 Task: Search one way flight ticket for 1 adult, 6 children, 1 infant in seat and 1 infant on lap in business from Greenville: Pitt-greenville Airport to Riverton: Central Wyoming Regional Airport (was Riverton Regional) on 8-4-2023. Number of bags: 8 checked bags. Price is upto 75000. Outbound departure time preference is 21:30.
Action: Mouse moved to (289, 245)
Screenshot: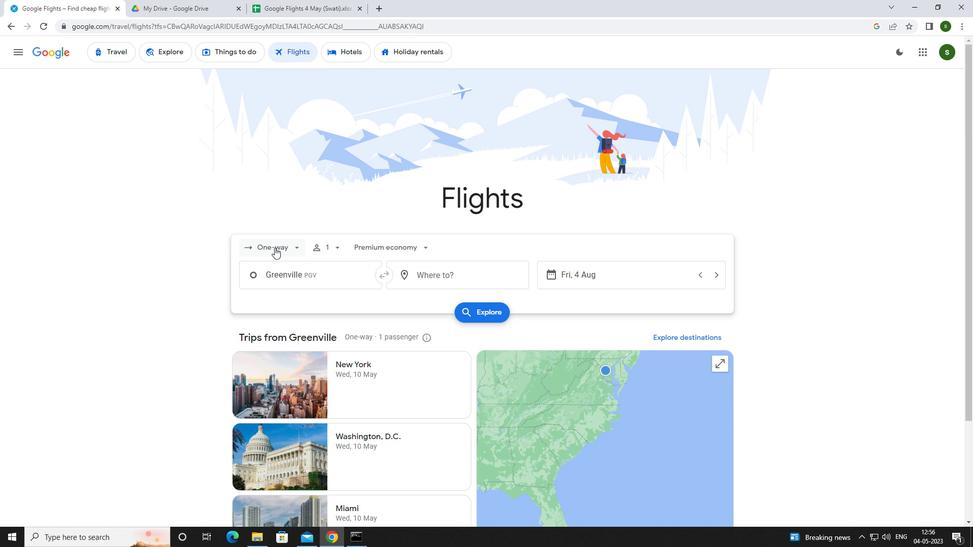 
Action: Mouse pressed left at (289, 245)
Screenshot: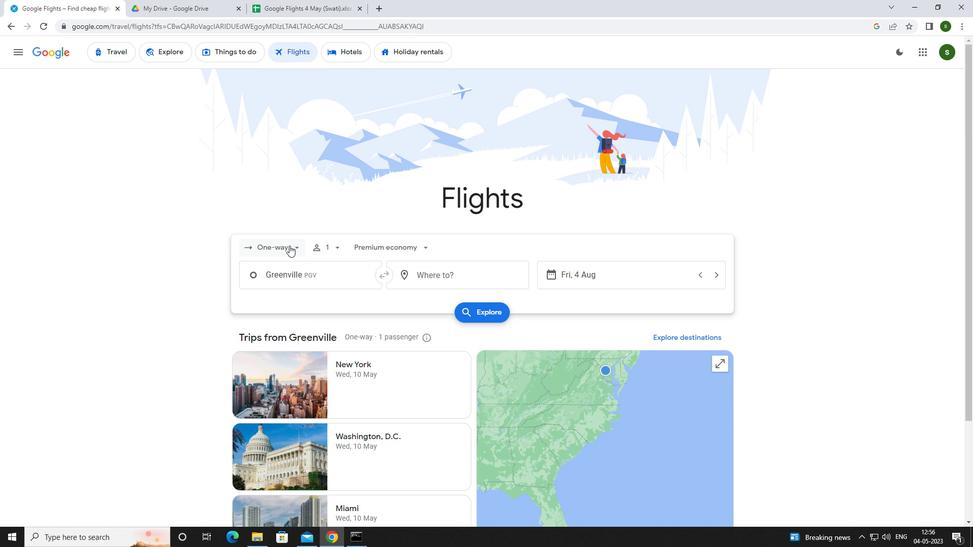 
Action: Mouse moved to (290, 289)
Screenshot: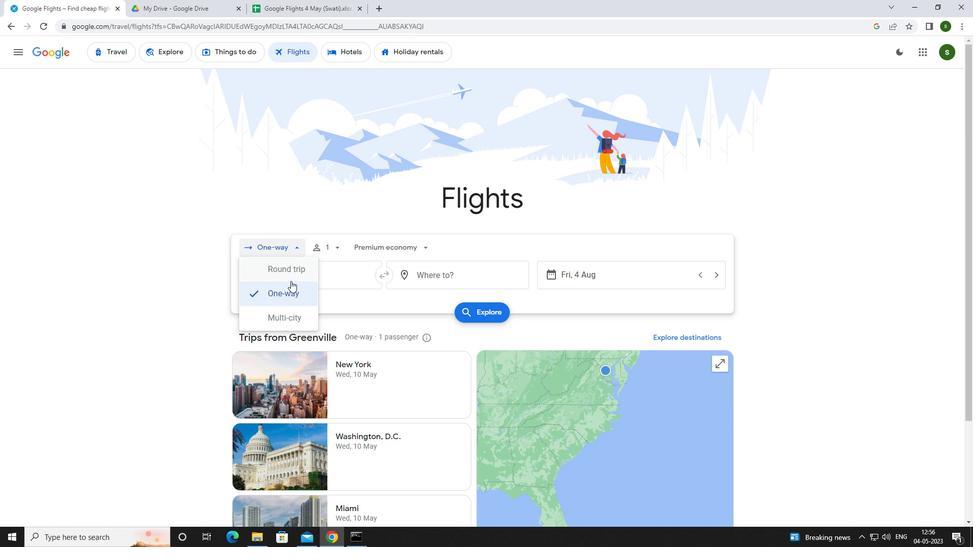 
Action: Mouse pressed left at (290, 289)
Screenshot: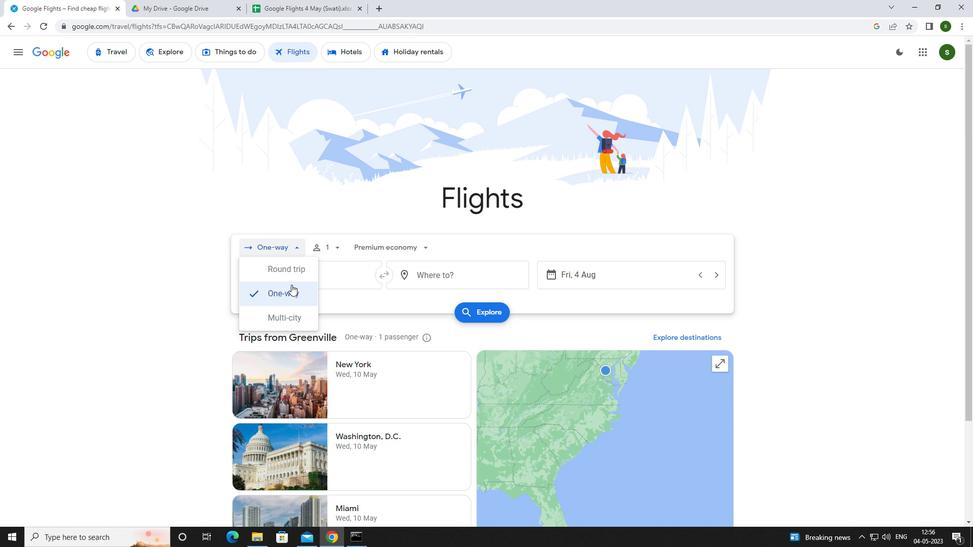 
Action: Mouse moved to (335, 251)
Screenshot: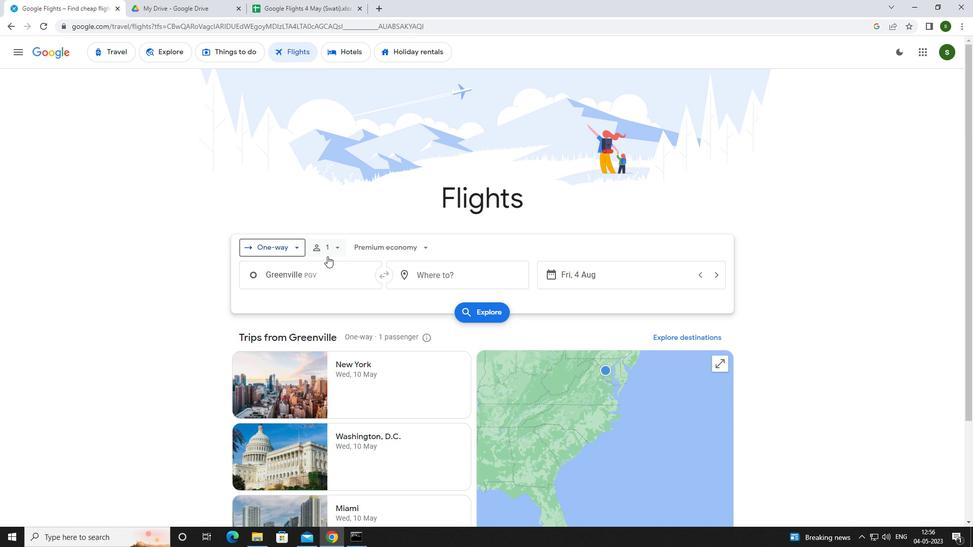 
Action: Mouse pressed left at (335, 251)
Screenshot: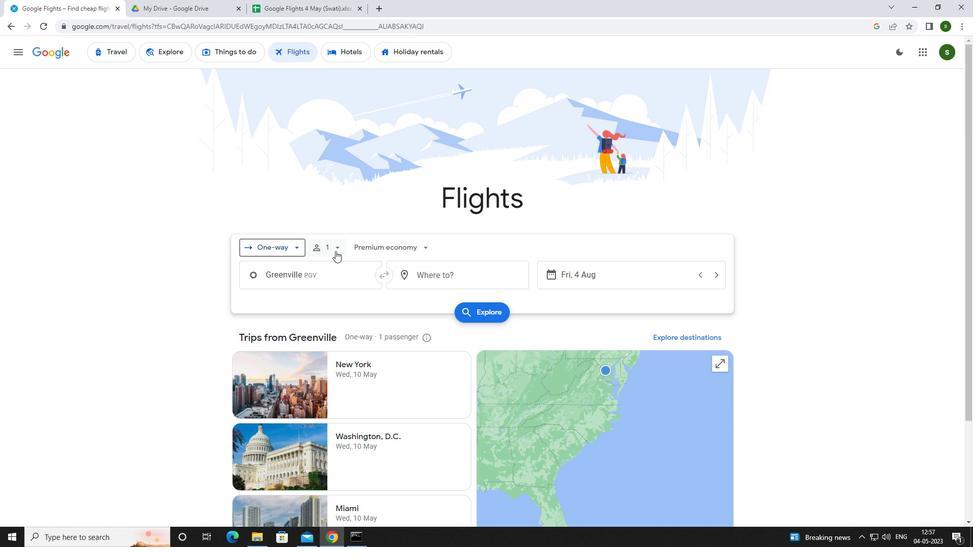 
Action: Mouse moved to (414, 295)
Screenshot: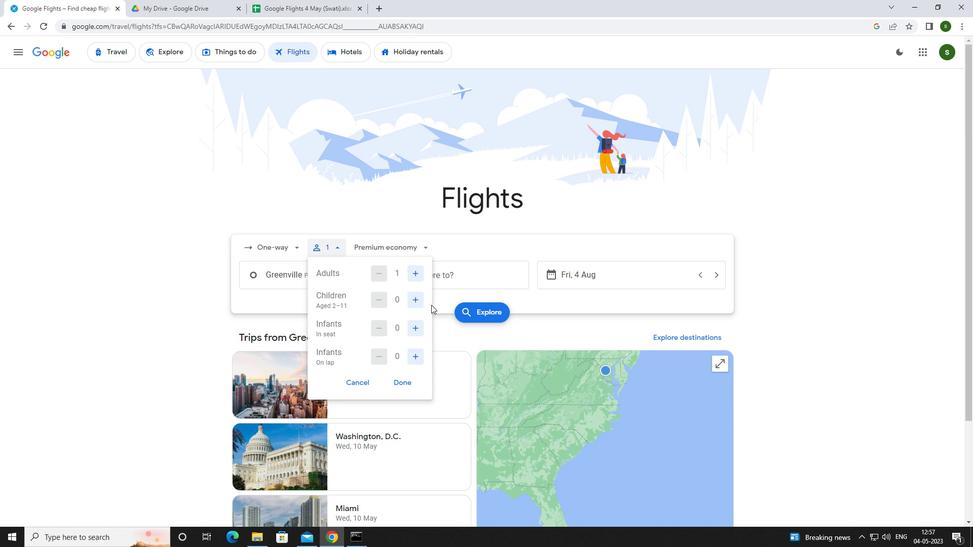 
Action: Mouse pressed left at (414, 295)
Screenshot: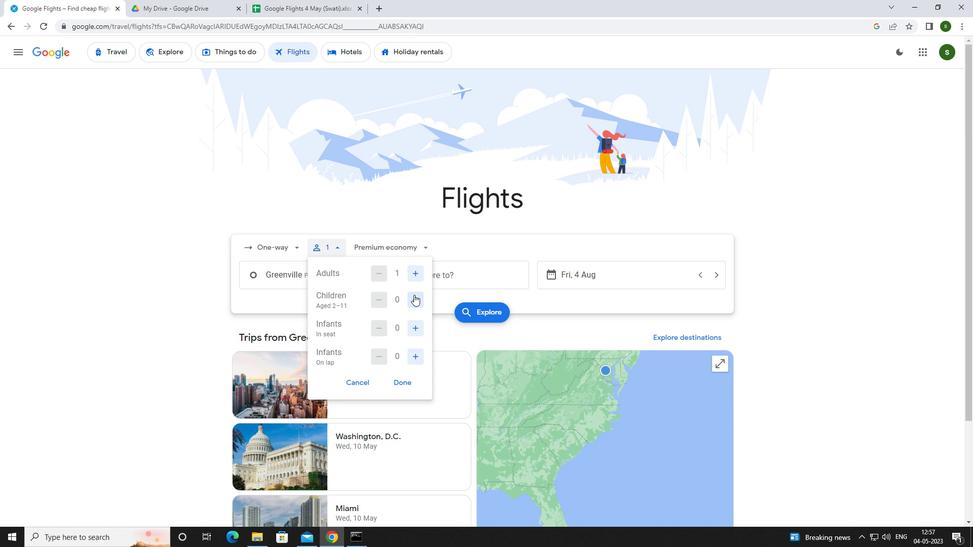
Action: Mouse pressed left at (414, 295)
Screenshot: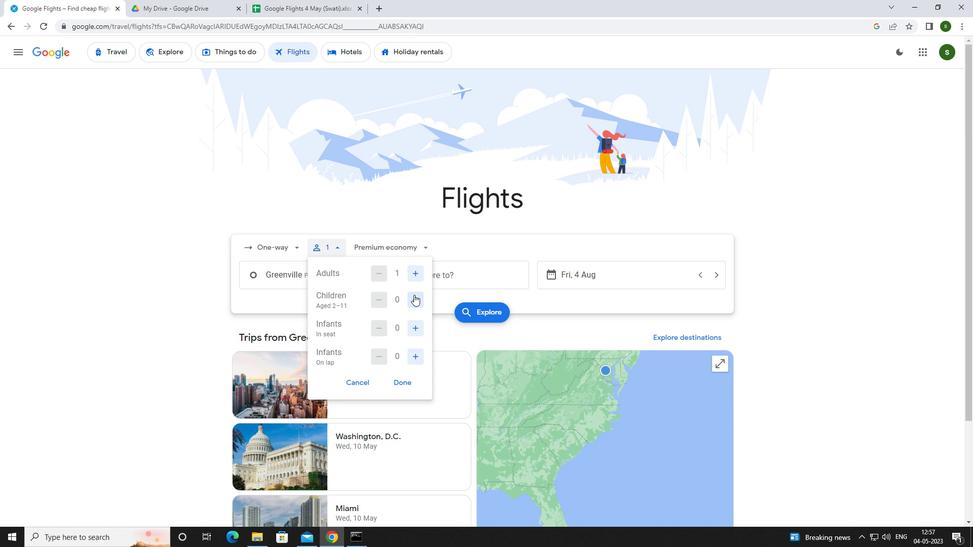 
Action: Mouse pressed left at (414, 295)
Screenshot: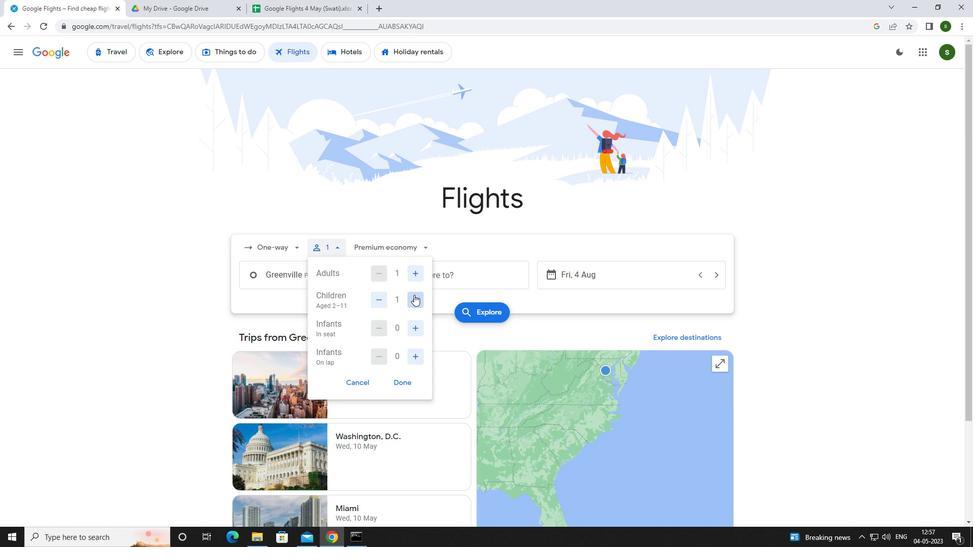 
Action: Mouse pressed left at (414, 295)
Screenshot: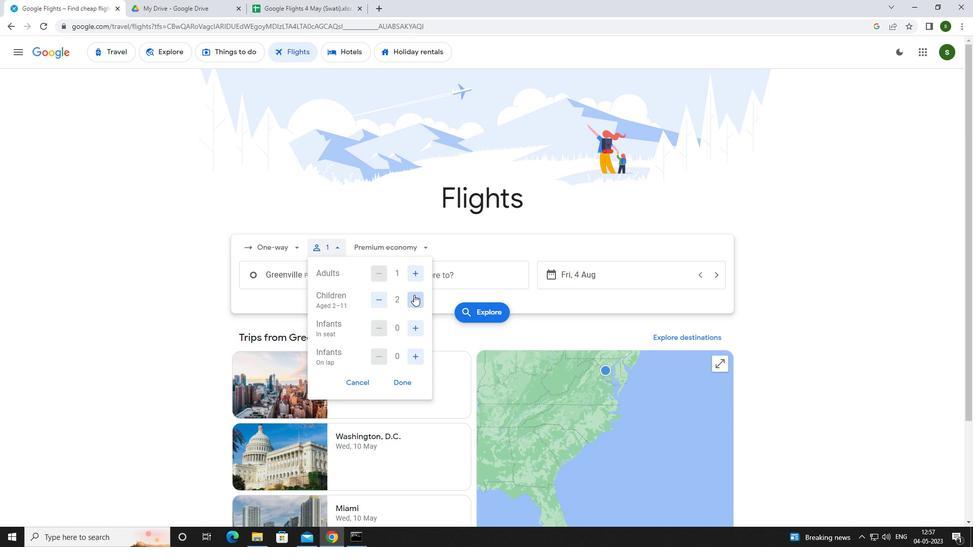 
Action: Mouse pressed left at (414, 295)
Screenshot: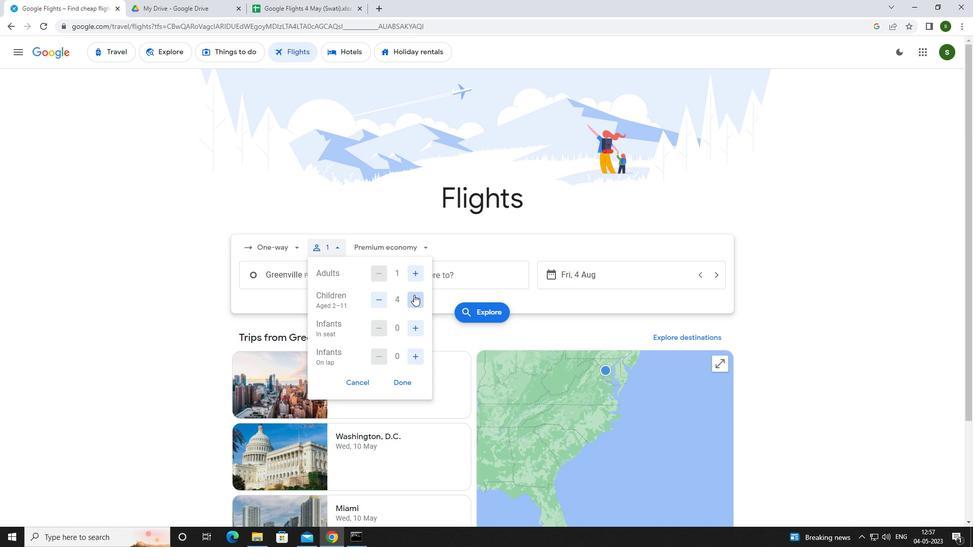 
Action: Mouse pressed left at (414, 295)
Screenshot: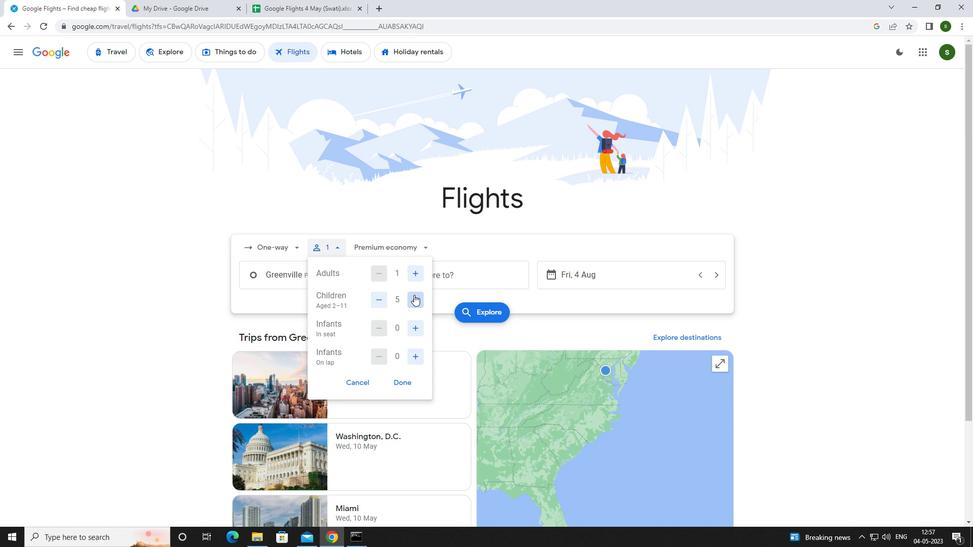 
Action: Mouse moved to (419, 326)
Screenshot: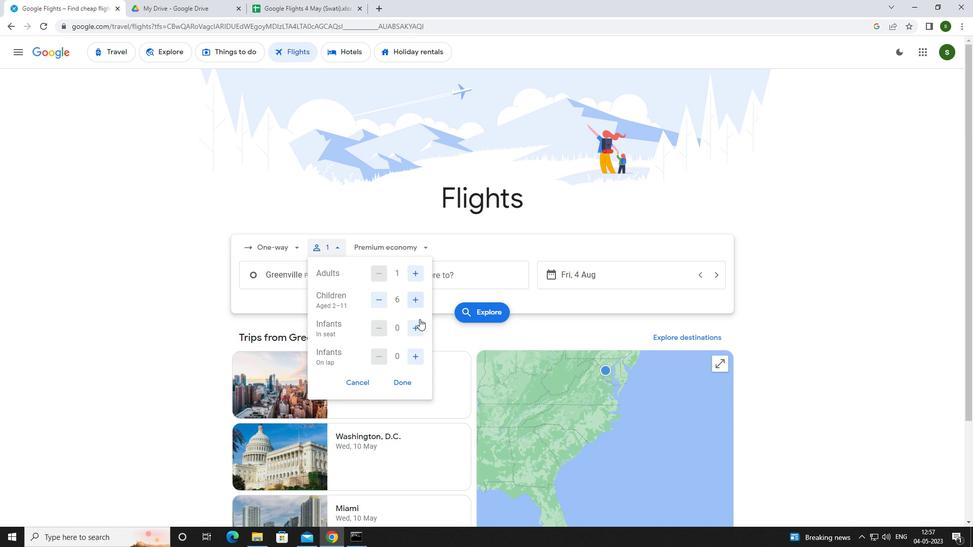 
Action: Mouse pressed left at (419, 326)
Screenshot: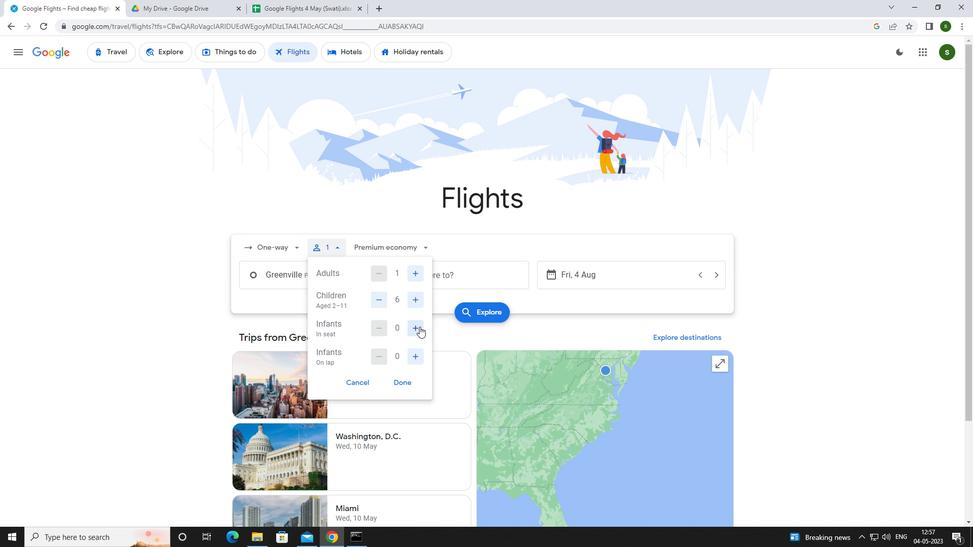 
Action: Mouse moved to (409, 350)
Screenshot: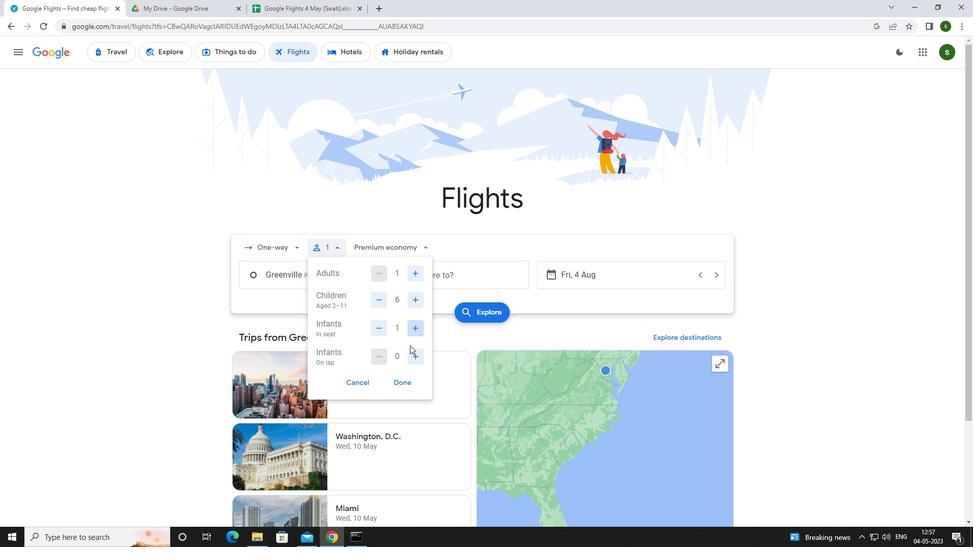 
Action: Mouse pressed left at (409, 350)
Screenshot: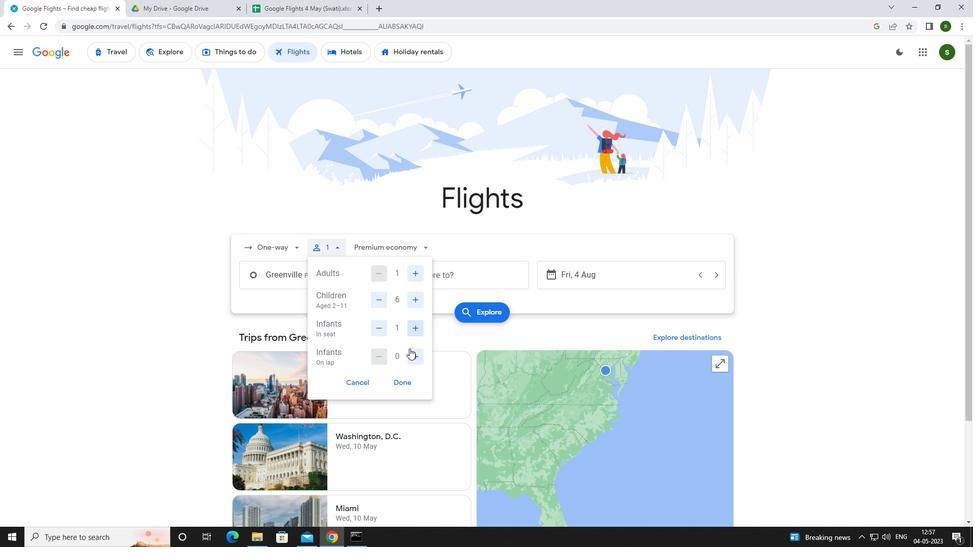
Action: Mouse moved to (413, 249)
Screenshot: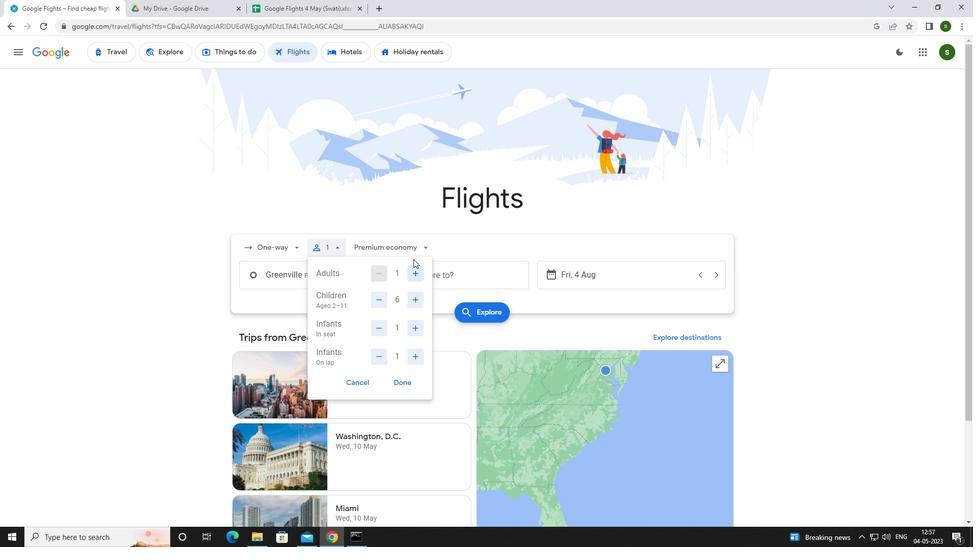 
Action: Mouse pressed left at (413, 249)
Screenshot: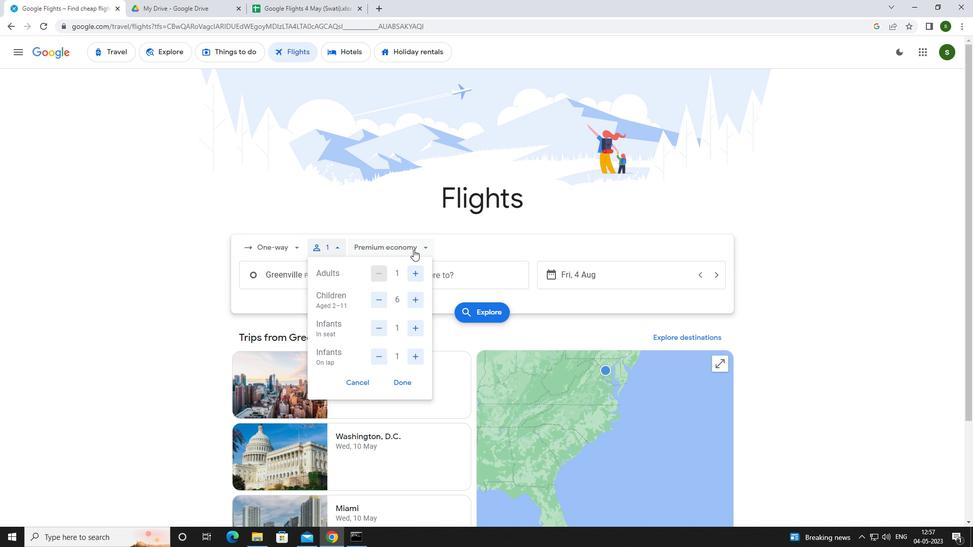 
Action: Mouse moved to (407, 316)
Screenshot: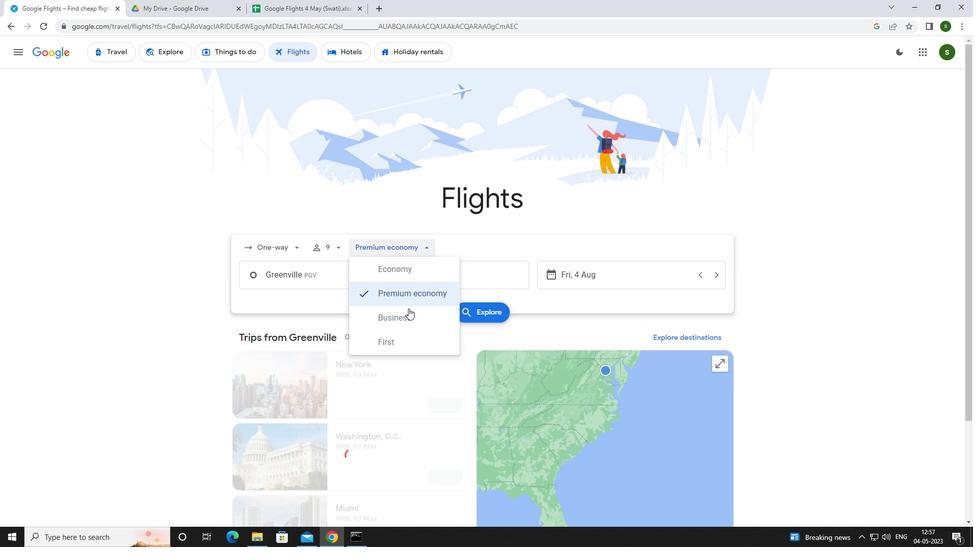 
Action: Mouse pressed left at (407, 316)
Screenshot: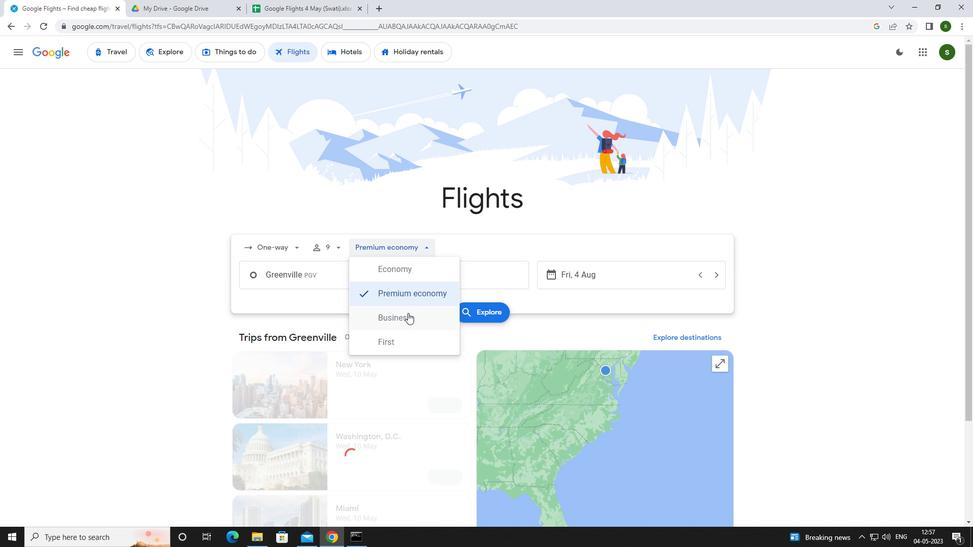 
Action: Mouse moved to (349, 277)
Screenshot: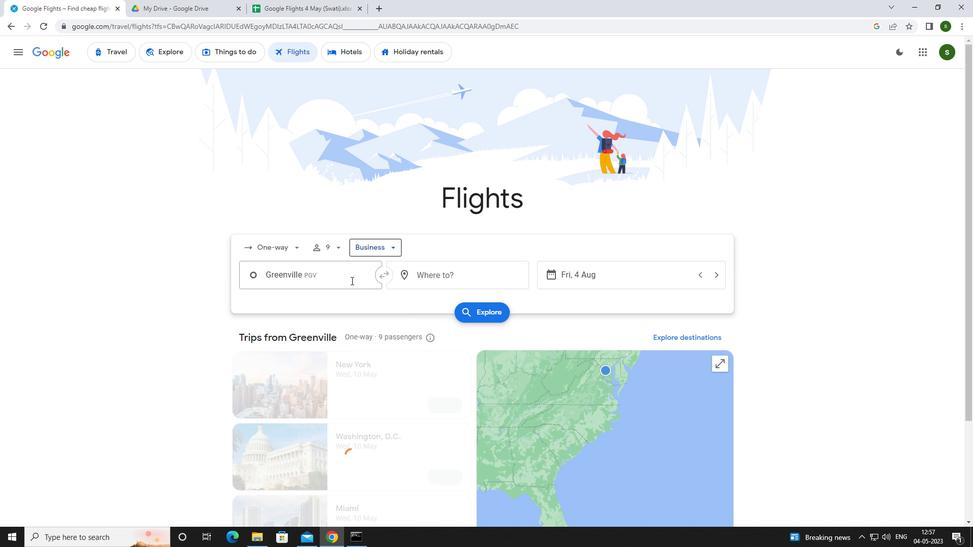 
Action: Mouse pressed left at (349, 277)
Screenshot: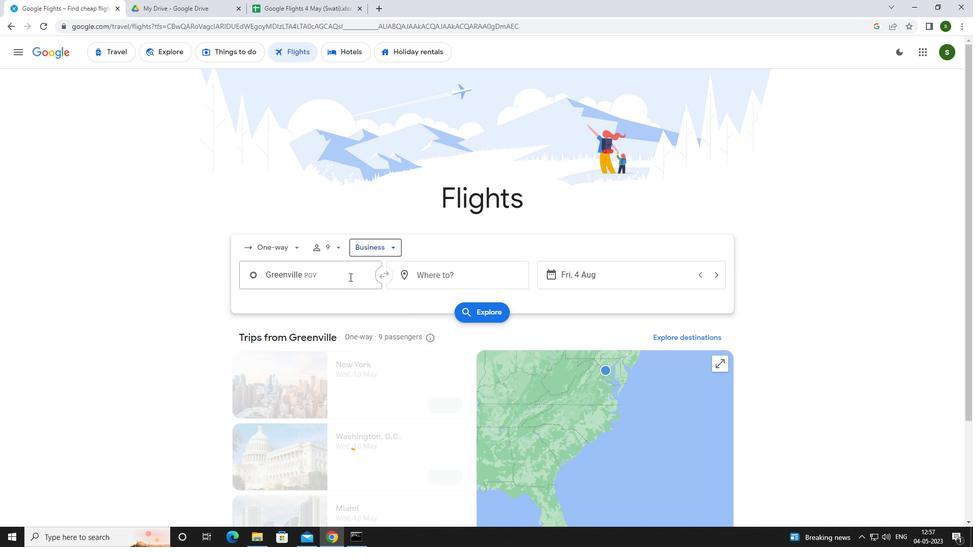 
Action: Key pressed <Key.caps_lock>p<Key.caps_lock>itt<Key.space>
Screenshot: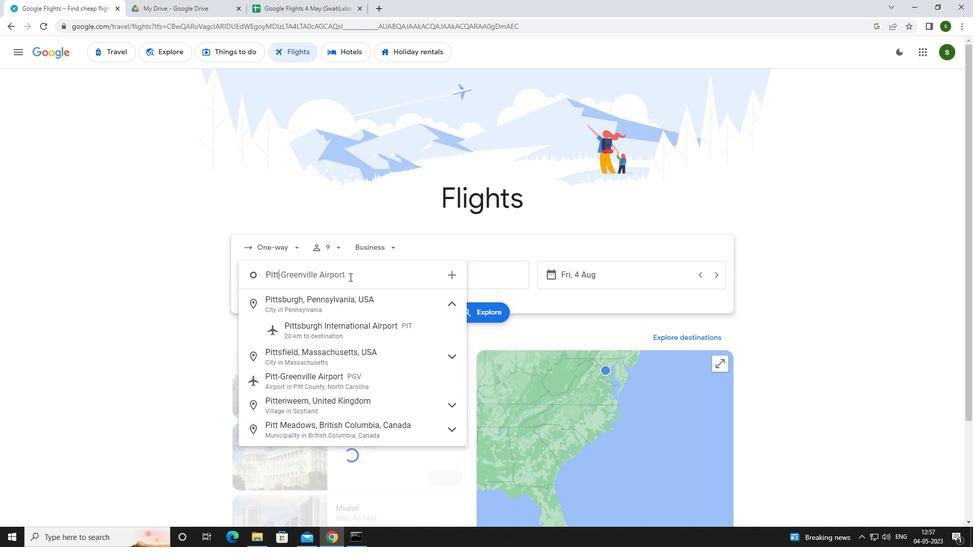 
Action: Mouse moved to (345, 300)
Screenshot: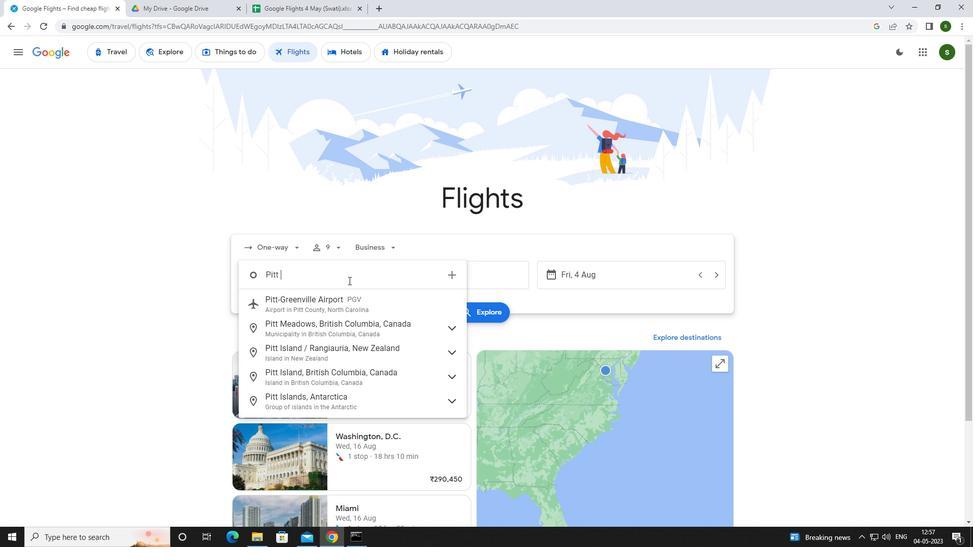 
Action: Mouse pressed left at (345, 300)
Screenshot: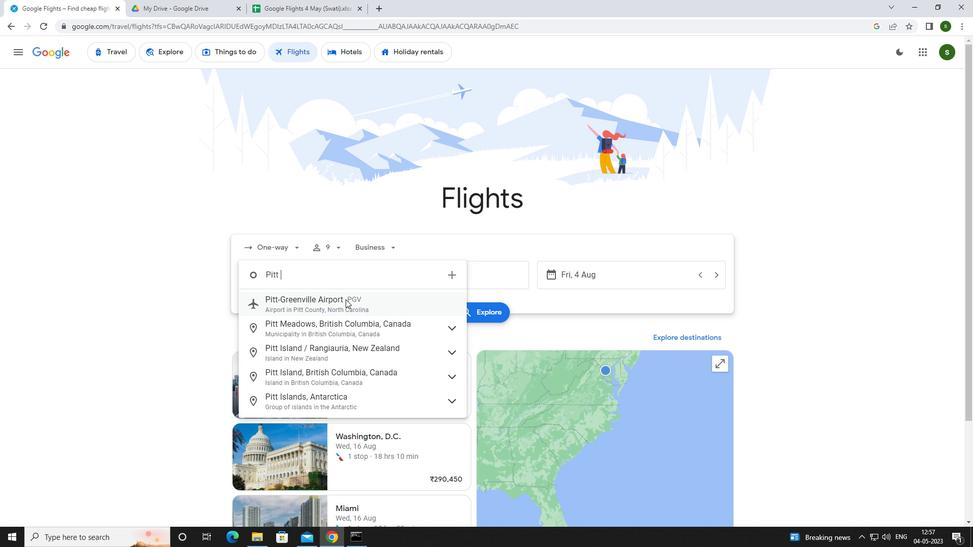 
Action: Mouse moved to (435, 274)
Screenshot: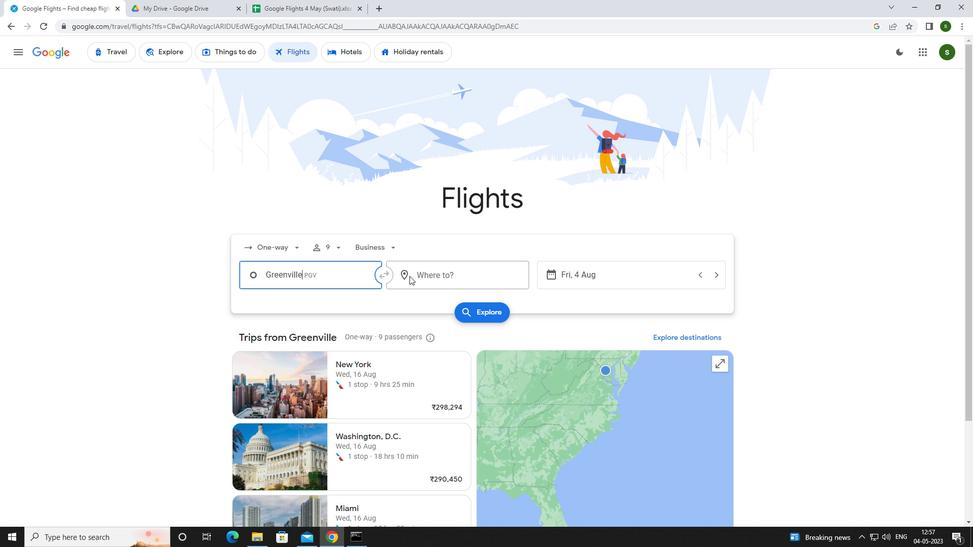 
Action: Mouse pressed left at (435, 274)
Screenshot: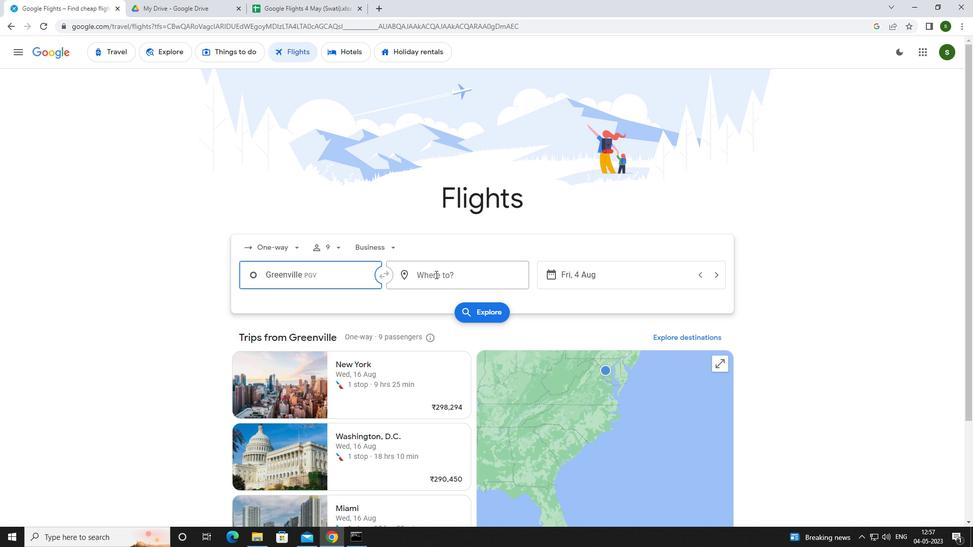 
Action: Key pressed <Key.caps_lock>r<Key.caps_lock>iverton
Screenshot: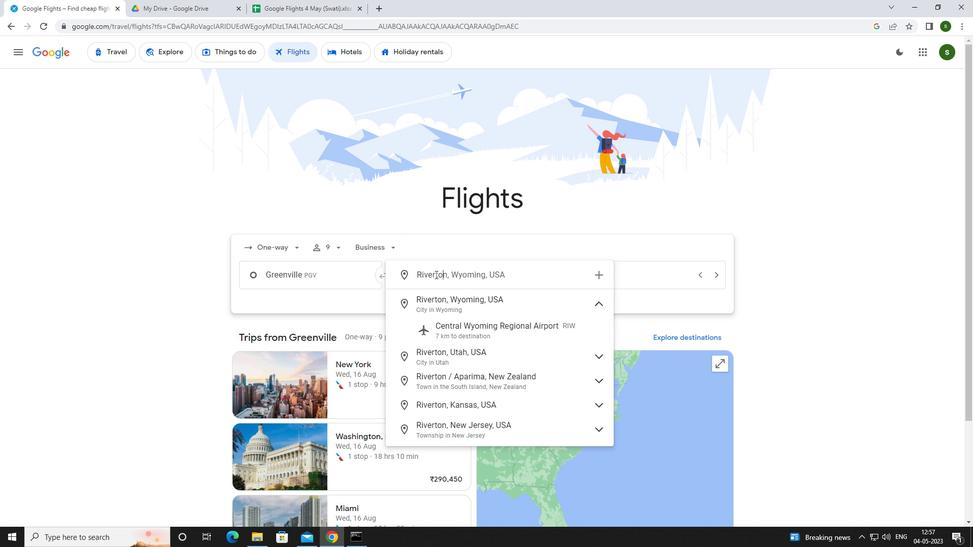 
Action: Mouse moved to (471, 327)
Screenshot: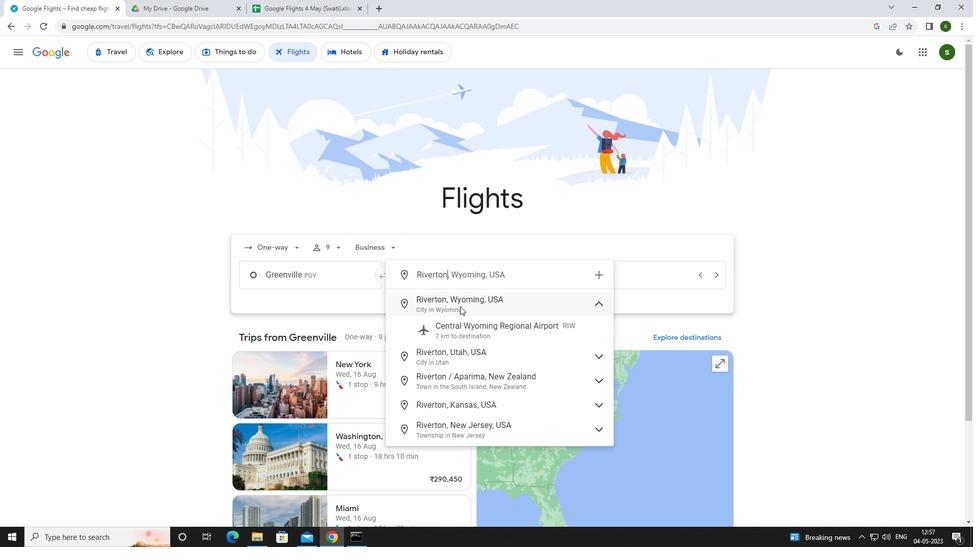 
Action: Mouse pressed left at (471, 327)
Screenshot: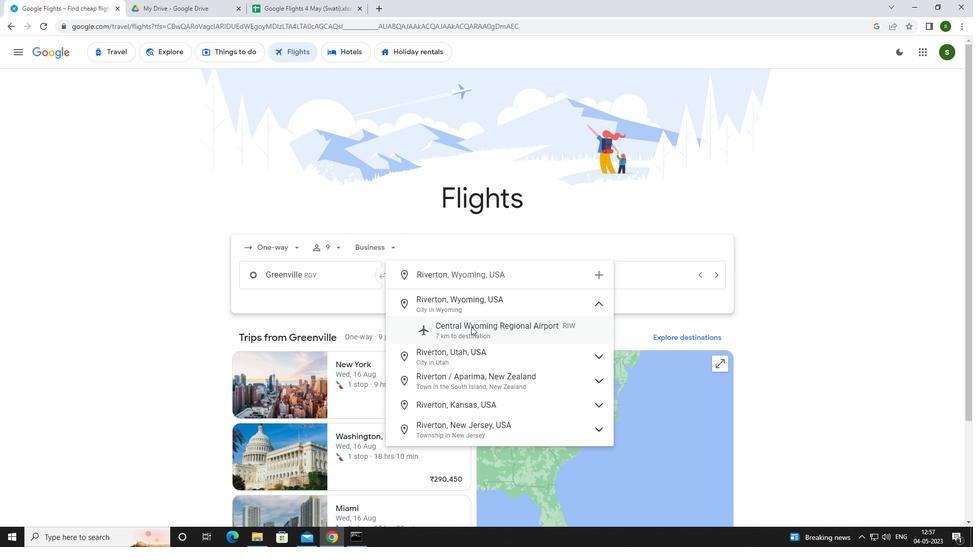 
Action: Mouse moved to (606, 277)
Screenshot: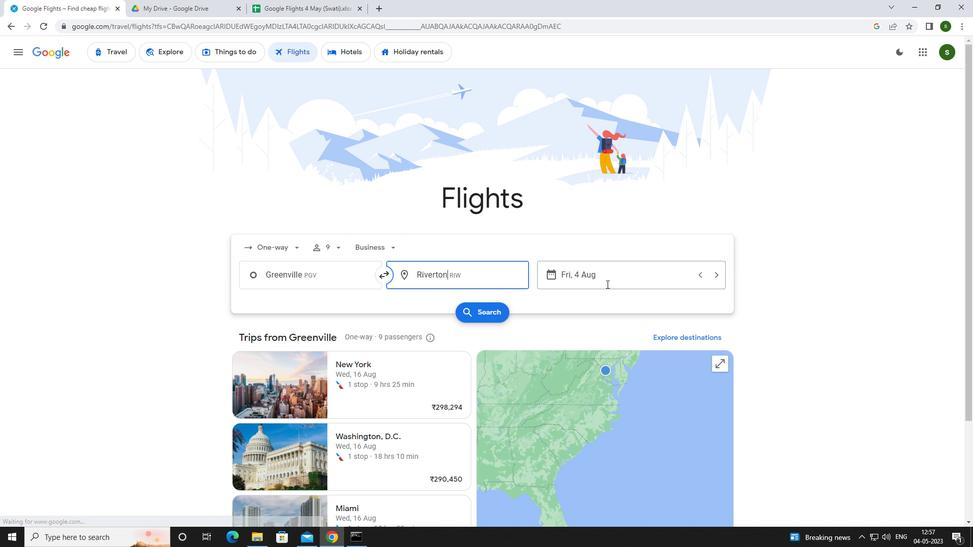 
Action: Mouse pressed left at (606, 277)
Screenshot: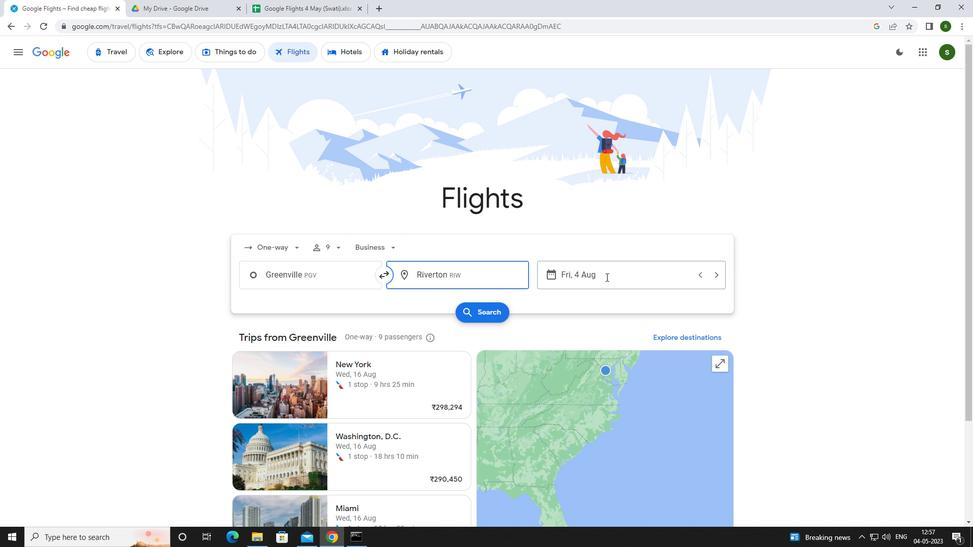 
Action: Mouse moved to (486, 337)
Screenshot: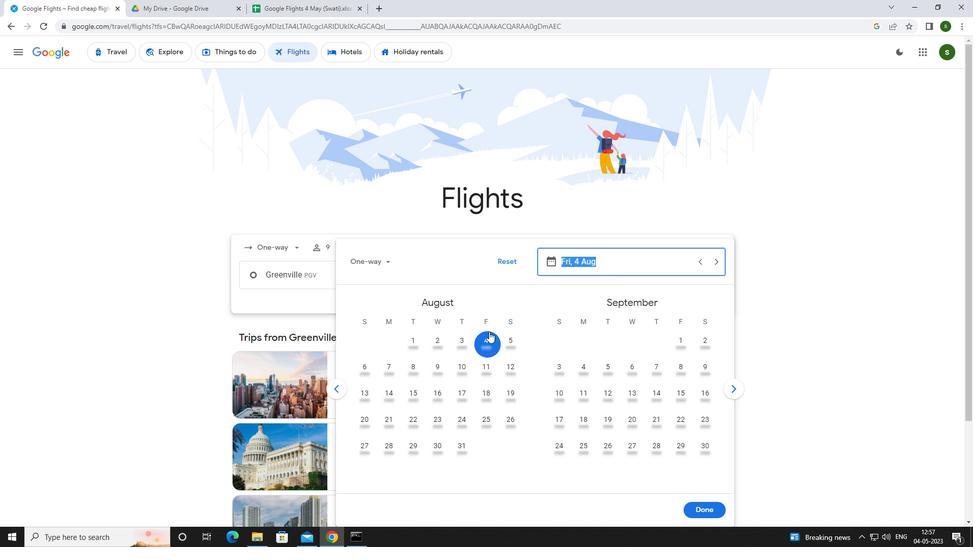 
Action: Mouse pressed left at (486, 337)
Screenshot: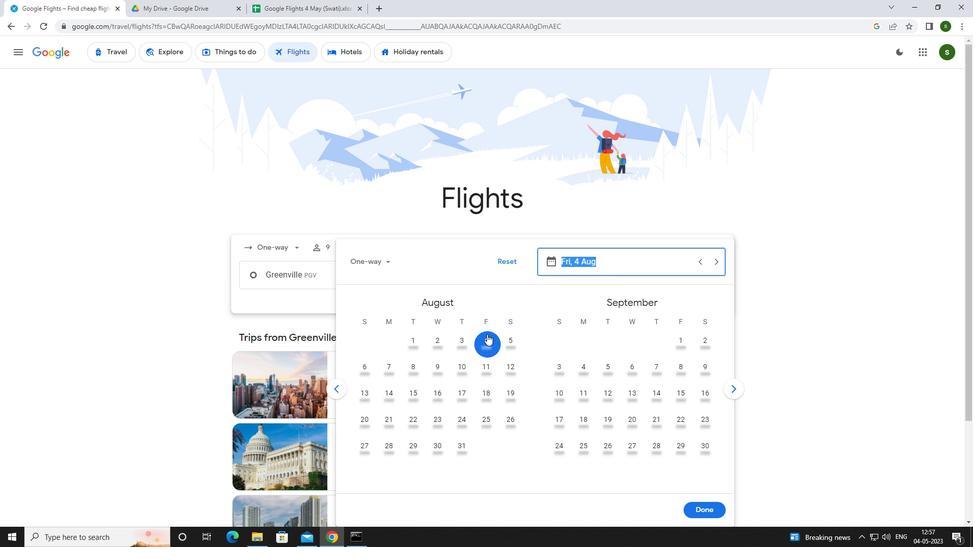 
Action: Mouse moved to (699, 507)
Screenshot: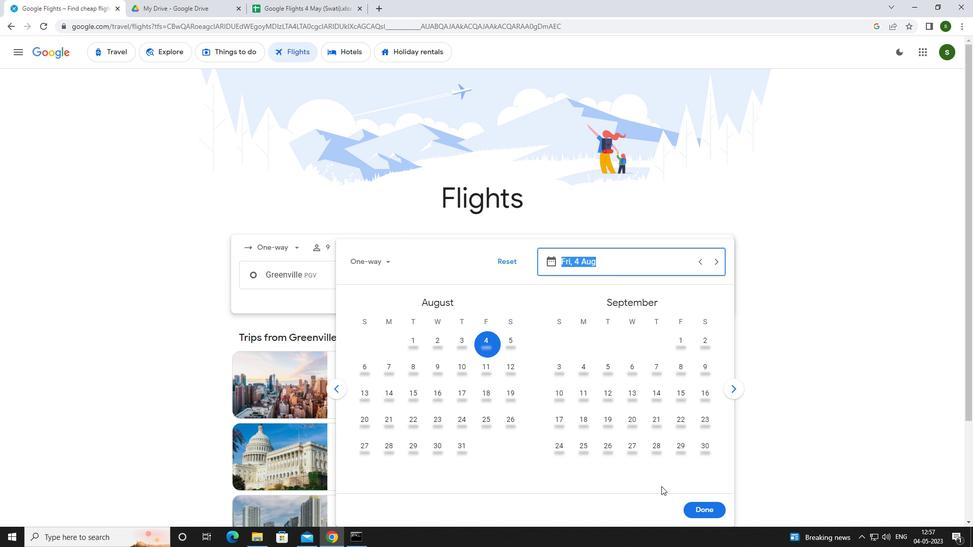 
Action: Mouse pressed left at (699, 507)
Screenshot: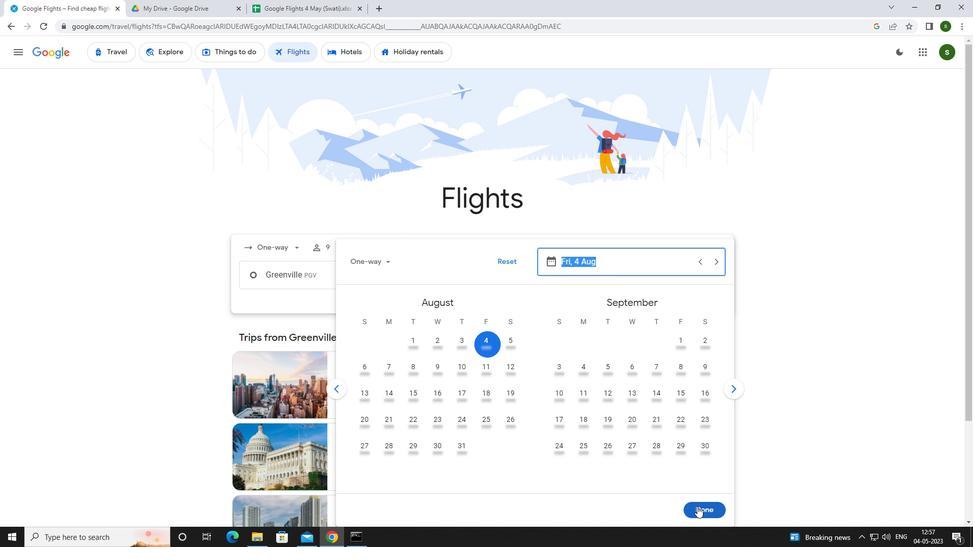 
Action: Mouse moved to (489, 310)
Screenshot: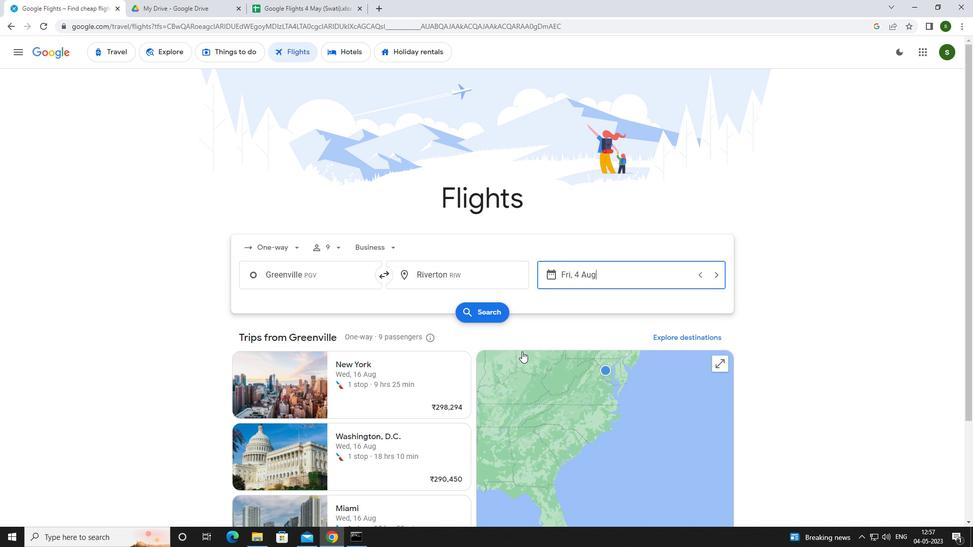 
Action: Mouse pressed left at (489, 310)
Screenshot: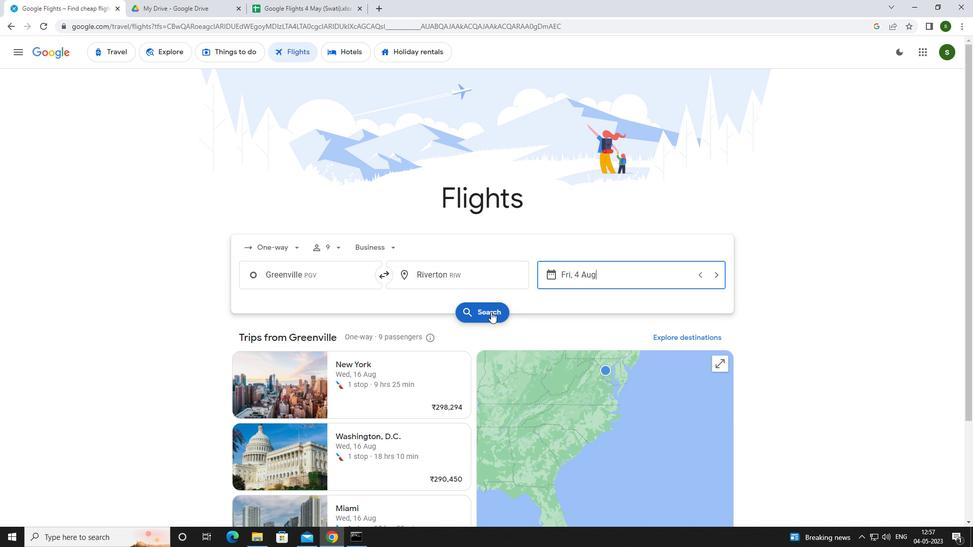 
Action: Mouse moved to (252, 143)
Screenshot: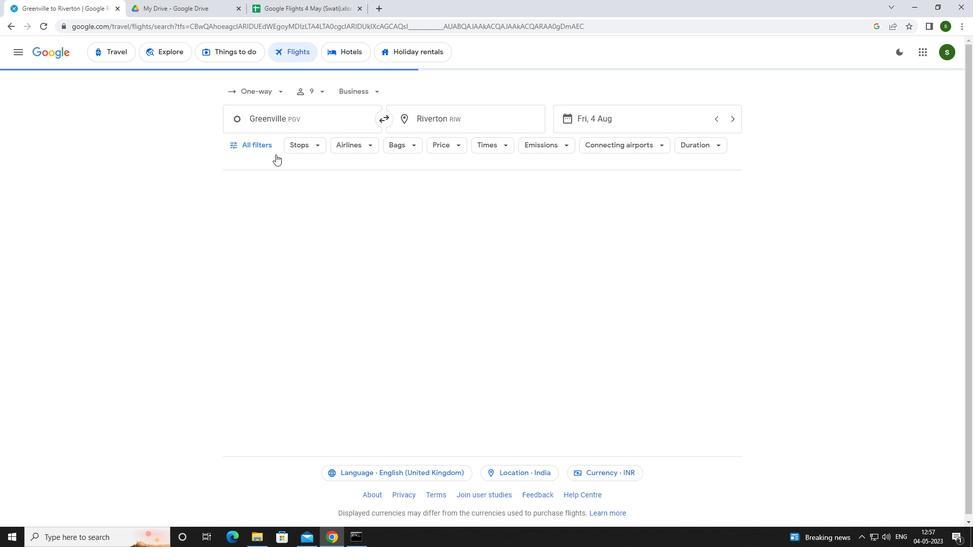 
Action: Mouse pressed left at (252, 143)
Screenshot: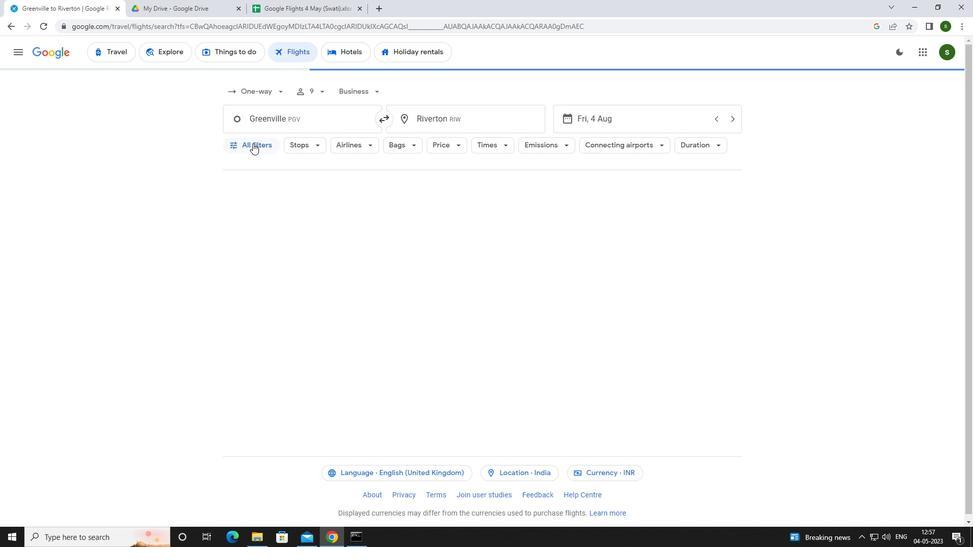 
Action: Mouse moved to (317, 258)
Screenshot: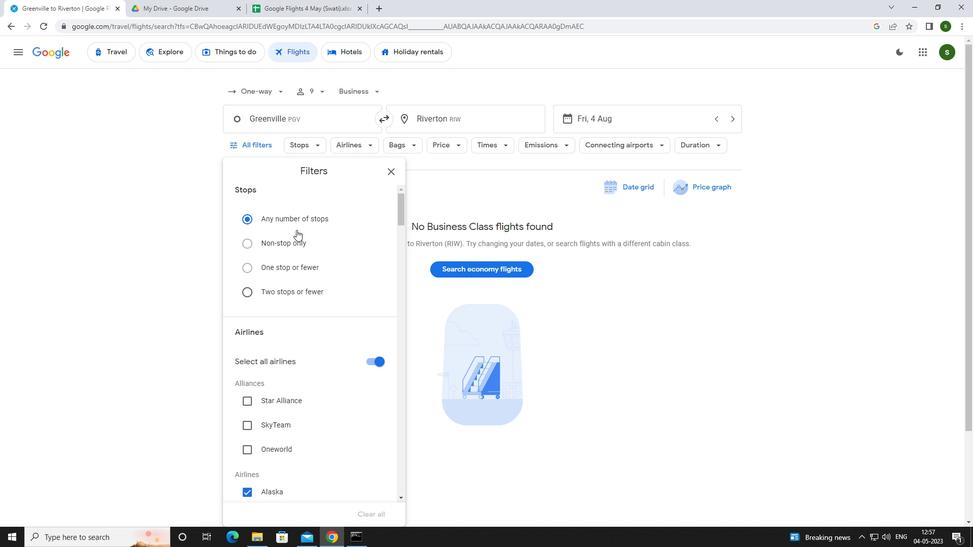 
Action: Mouse scrolled (317, 257) with delta (0, 0)
Screenshot: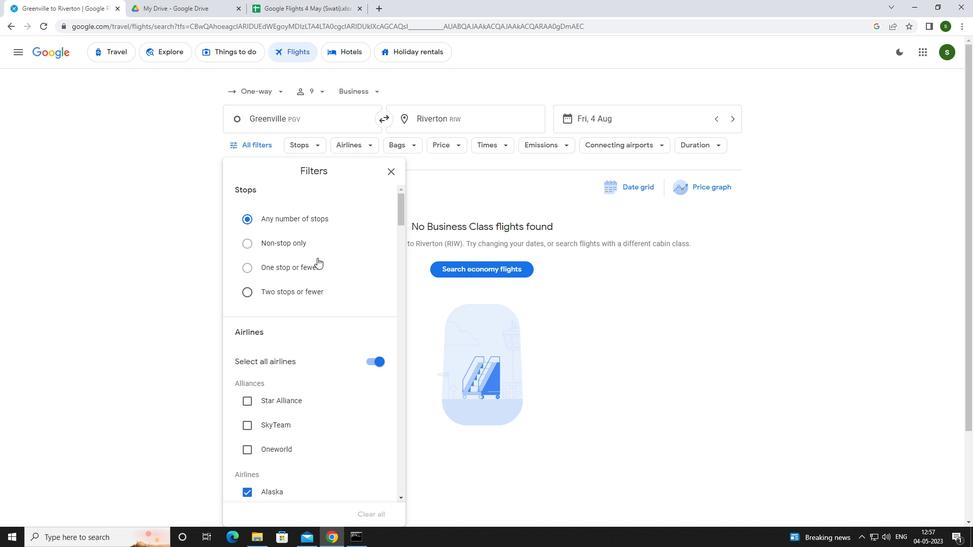 
Action: Mouse scrolled (317, 257) with delta (0, 0)
Screenshot: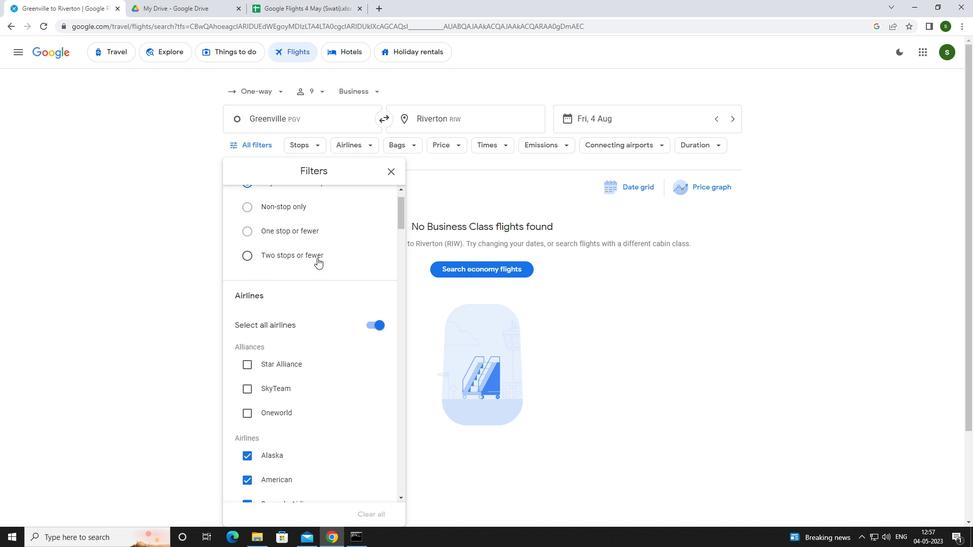 
Action: Mouse scrolled (317, 257) with delta (0, 0)
Screenshot: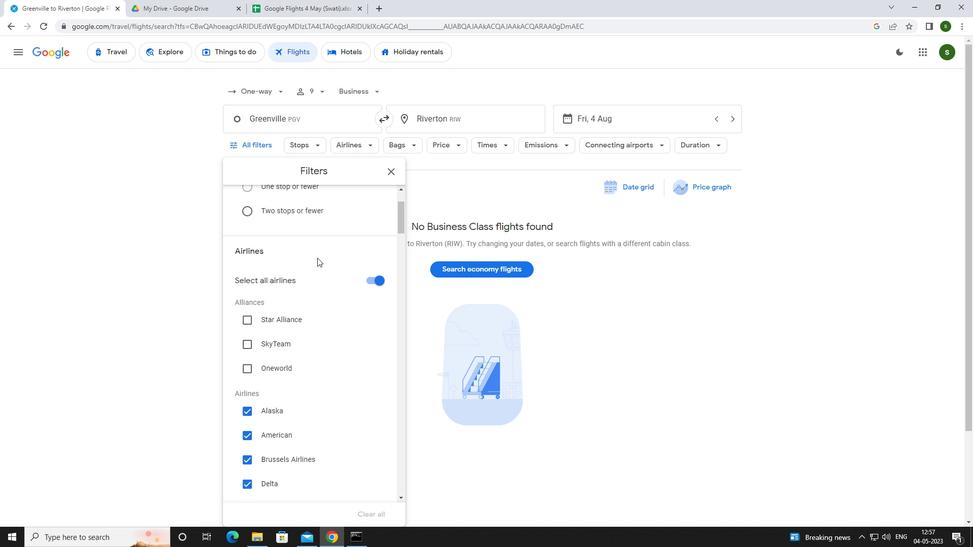 
Action: Mouse scrolled (317, 257) with delta (0, 0)
Screenshot: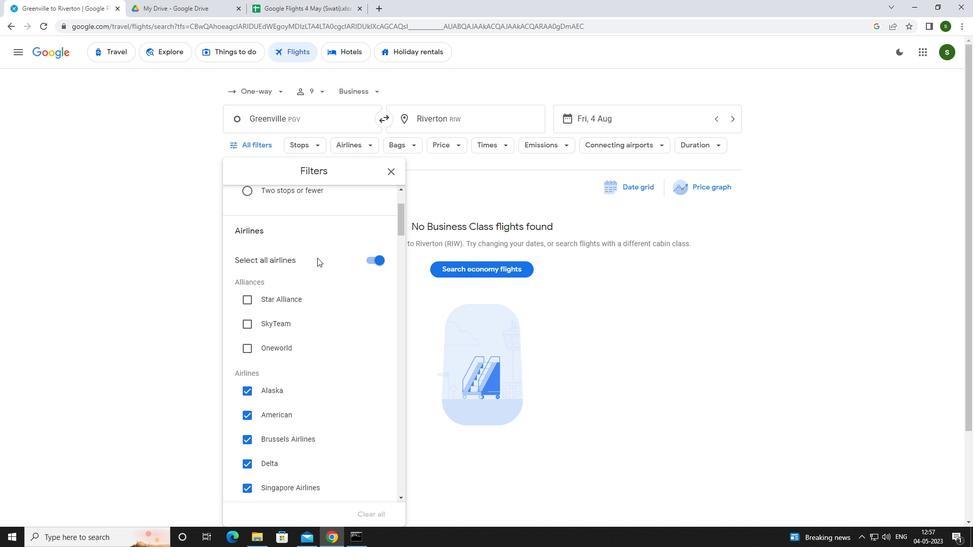 
Action: Mouse scrolled (317, 257) with delta (0, 0)
Screenshot: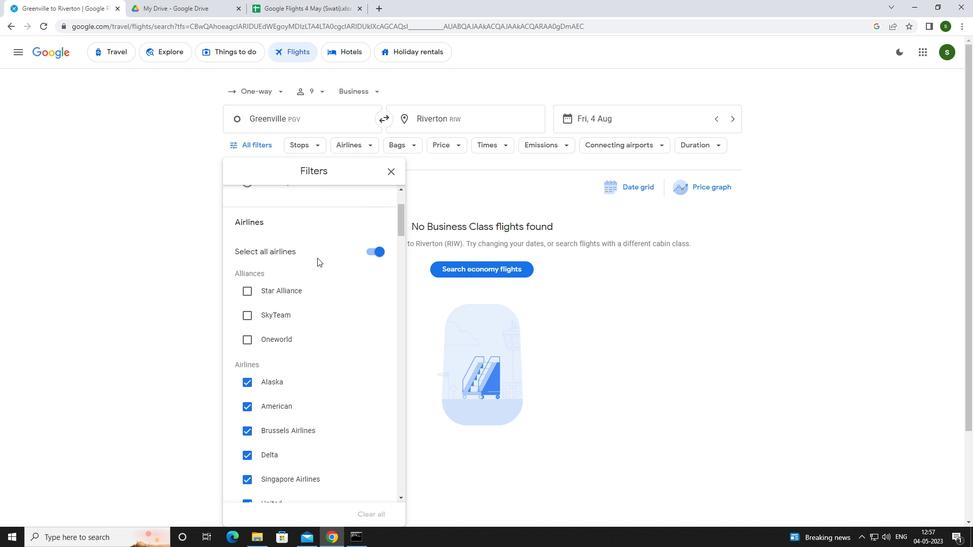 
Action: Mouse scrolled (317, 257) with delta (0, 0)
Screenshot: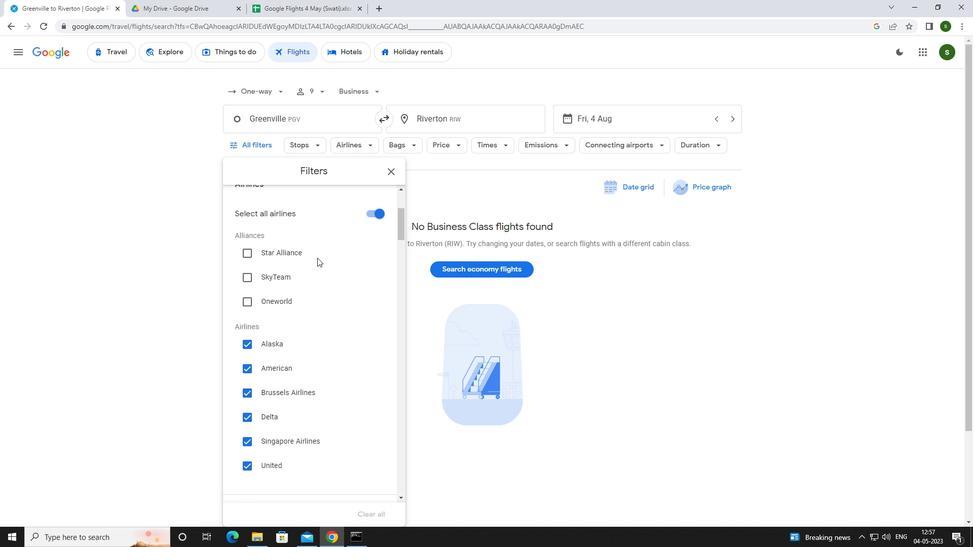 
Action: Mouse scrolled (317, 257) with delta (0, 0)
Screenshot: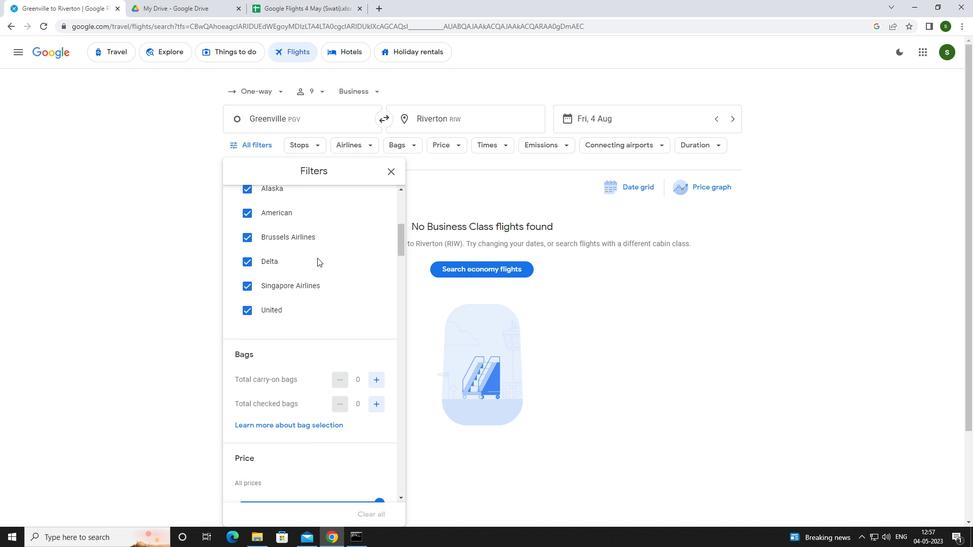 
Action: Mouse moved to (377, 350)
Screenshot: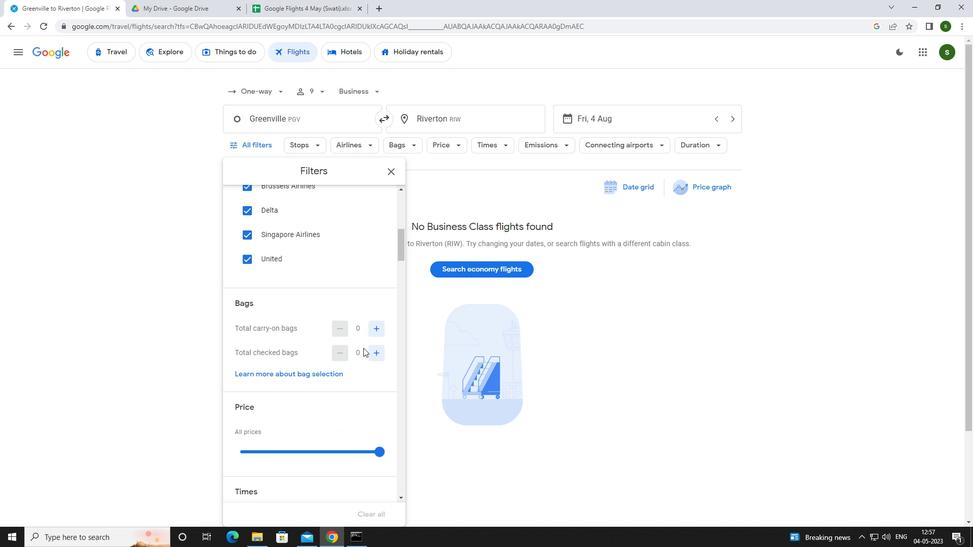 
Action: Mouse pressed left at (377, 350)
Screenshot: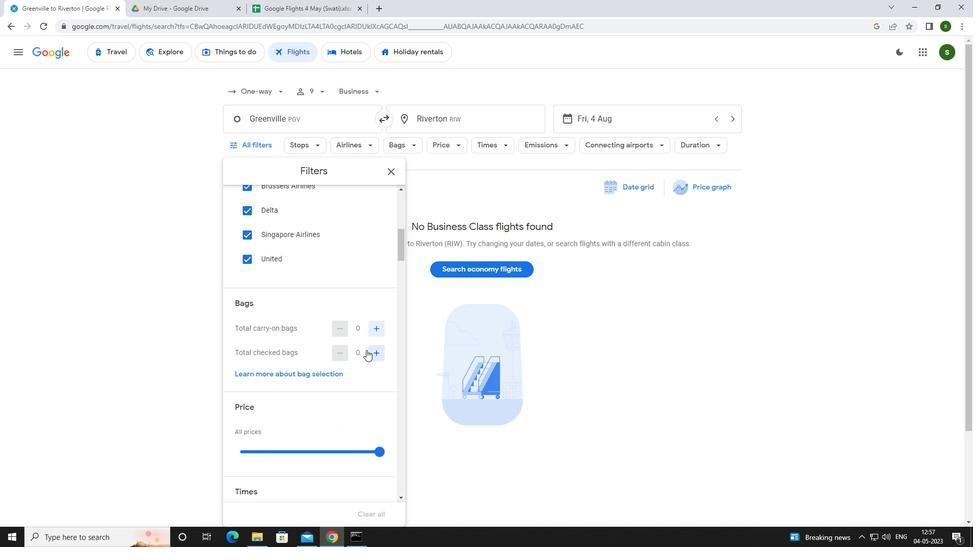 
Action: Mouse pressed left at (377, 350)
Screenshot: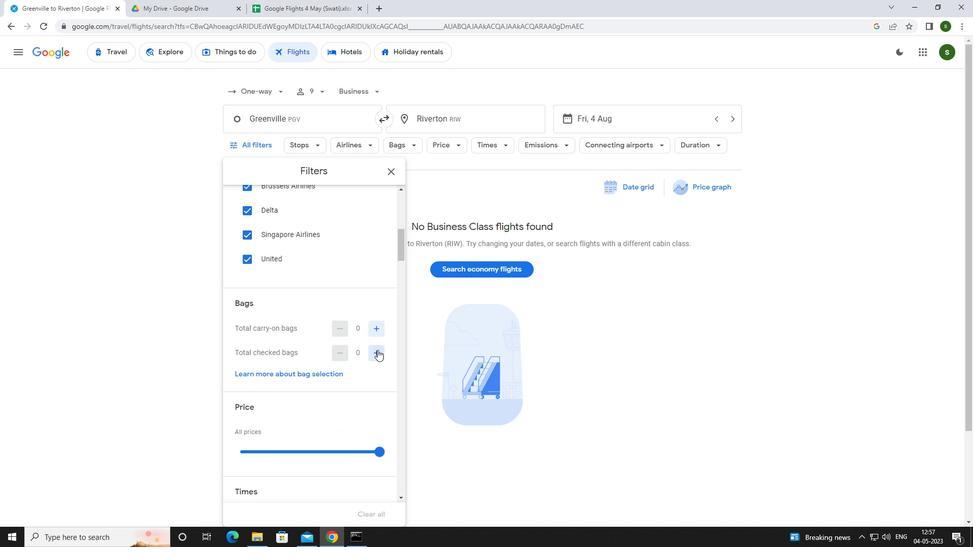 
Action: Mouse pressed left at (377, 350)
Screenshot: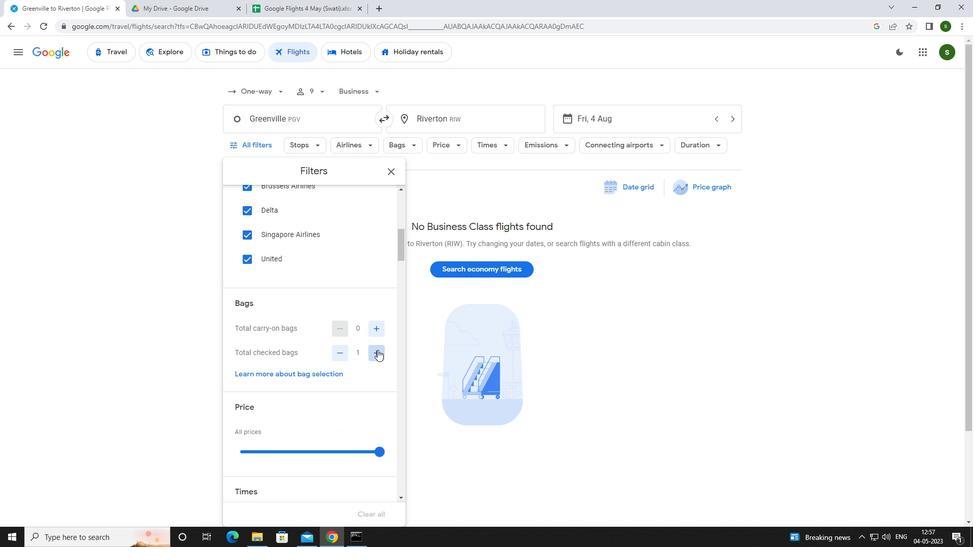 
Action: Mouse pressed left at (377, 350)
Screenshot: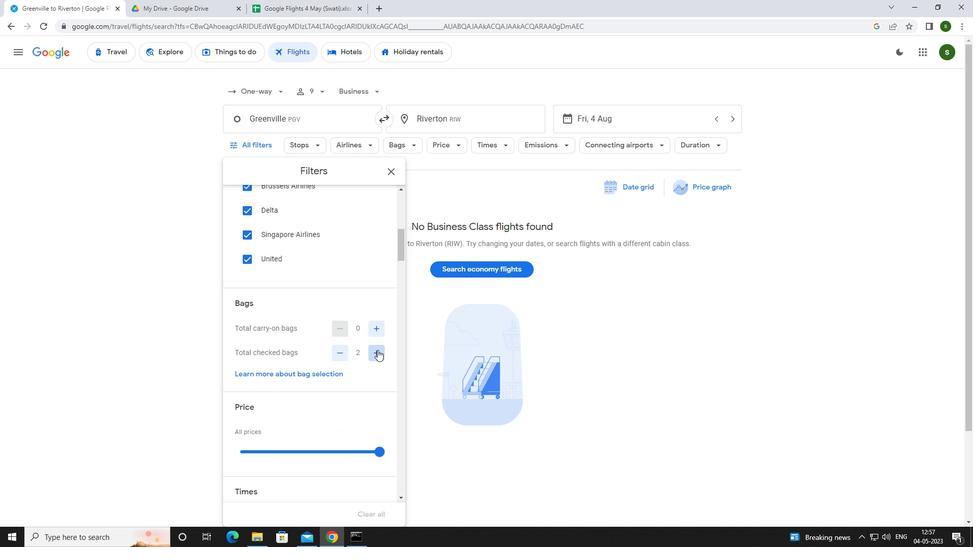 
Action: Mouse pressed left at (377, 350)
Screenshot: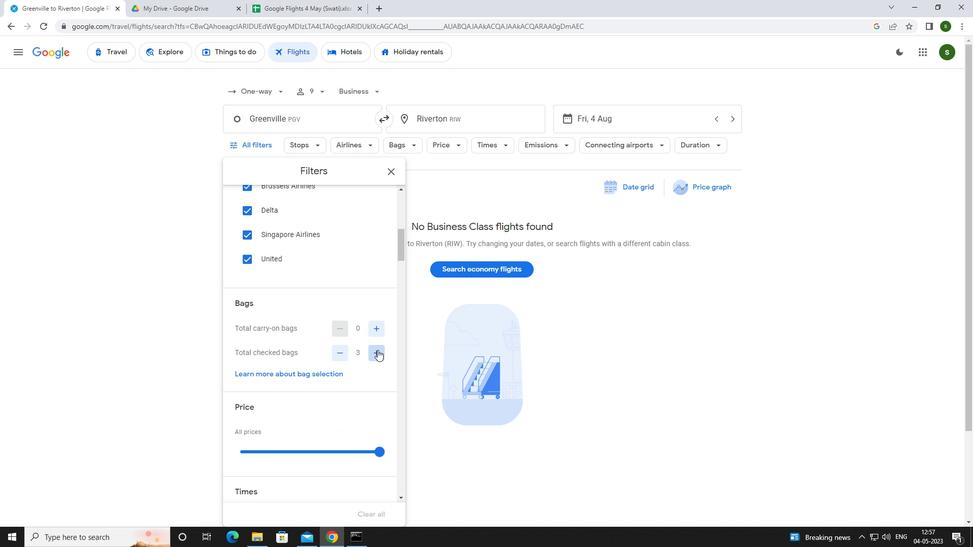 
Action: Mouse pressed left at (377, 350)
Screenshot: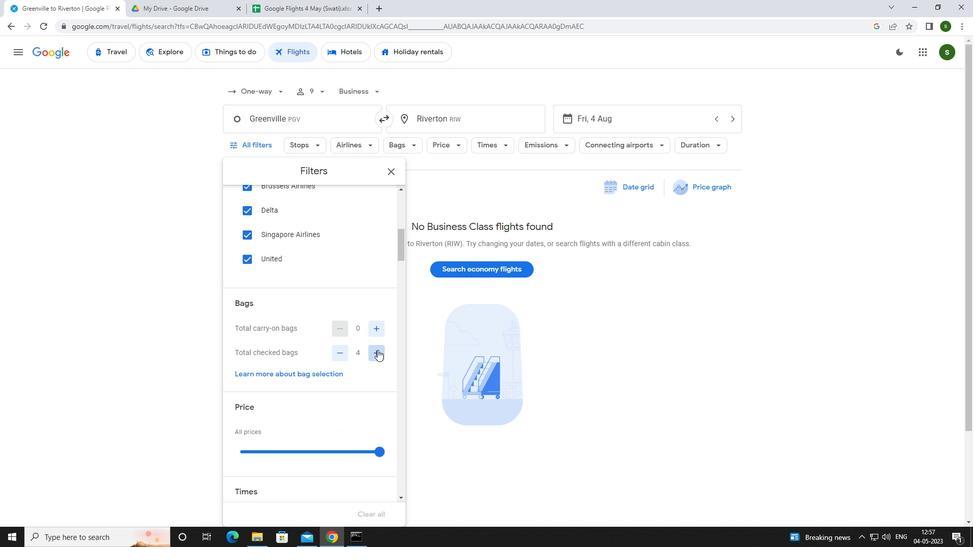 
Action: Mouse pressed left at (377, 350)
Screenshot: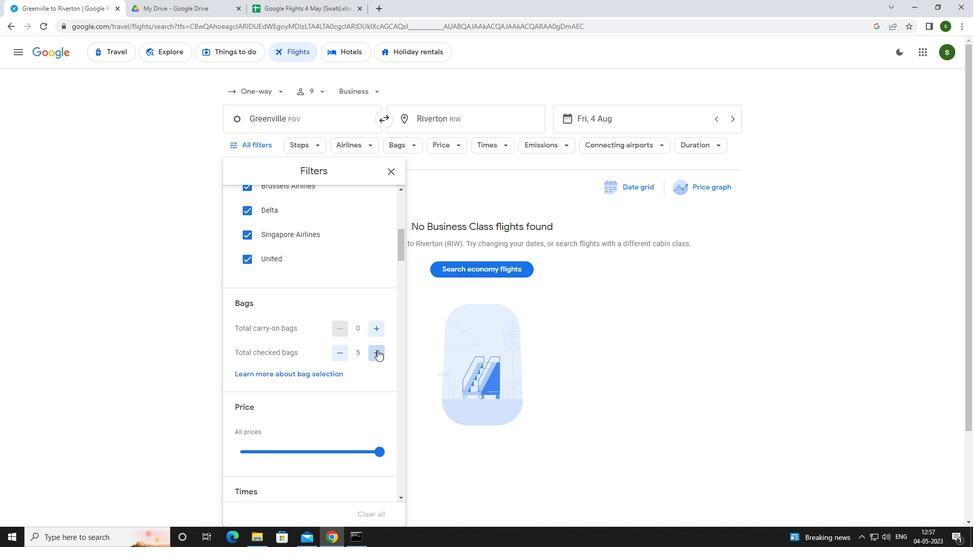 
Action: Mouse pressed left at (377, 350)
Screenshot: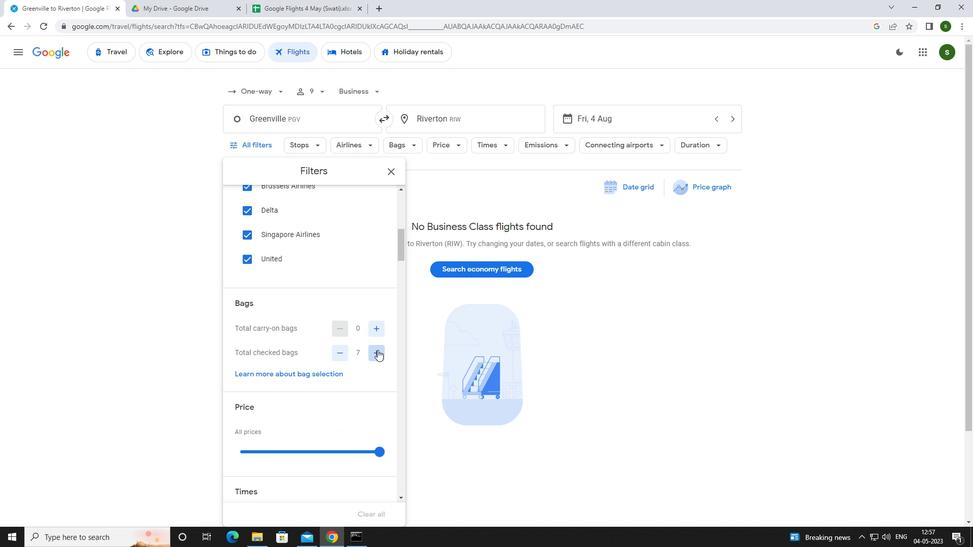 
Action: Mouse scrolled (377, 349) with delta (0, 0)
Screenshot: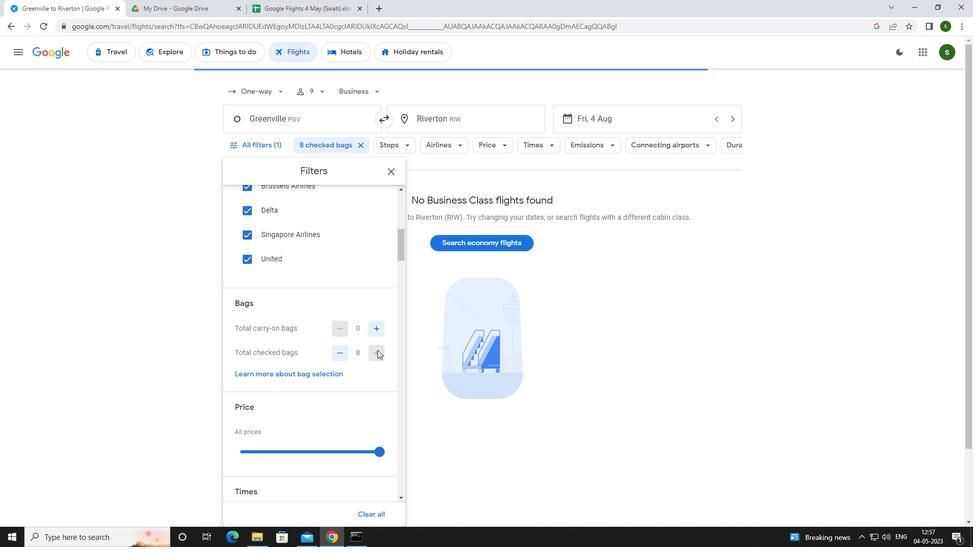 
Action: Mouse scrolled (377, 349) with delta (0, 0)
Screenshot: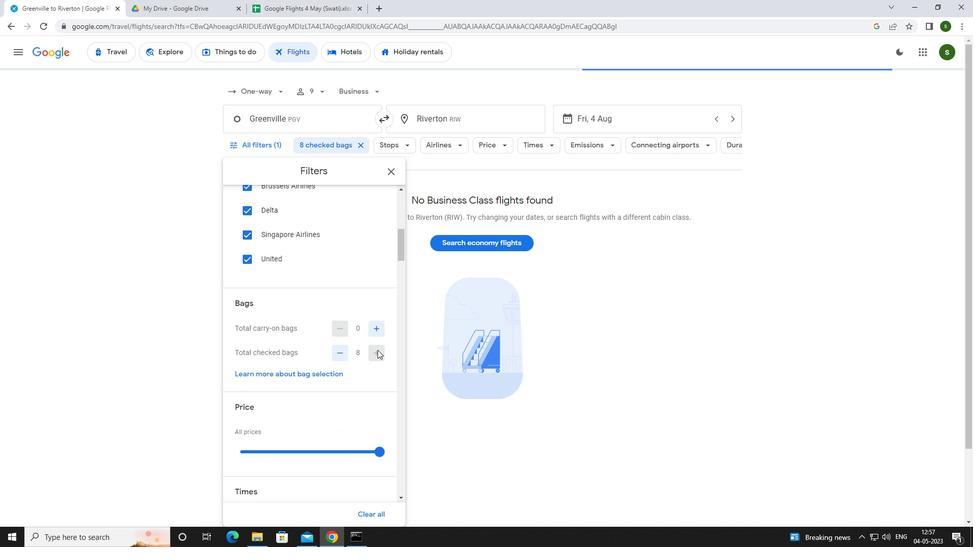 
Action: Mouse pressed left at (377, 350)
Screenshot: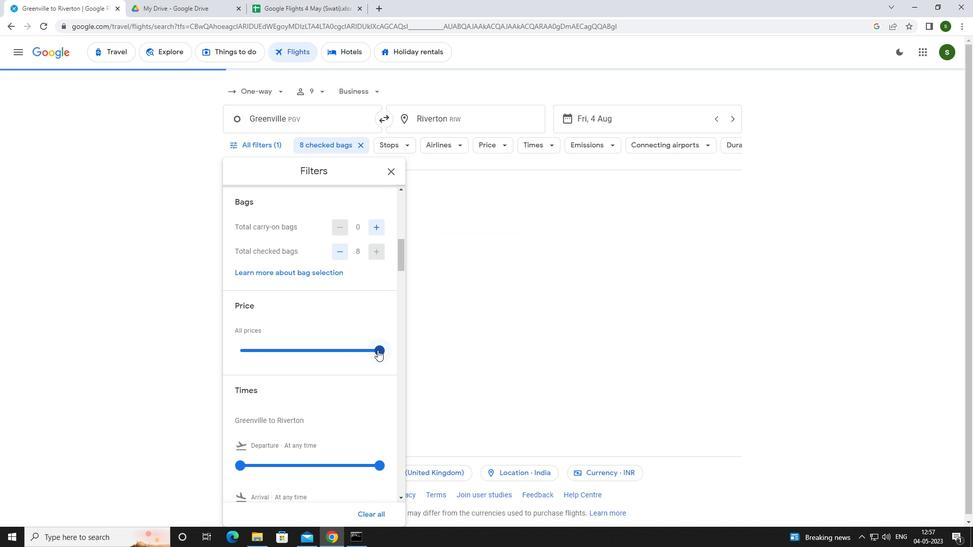 
Action: Mouse scrolled (377, 349) with delta (0, 0)
Screenshot: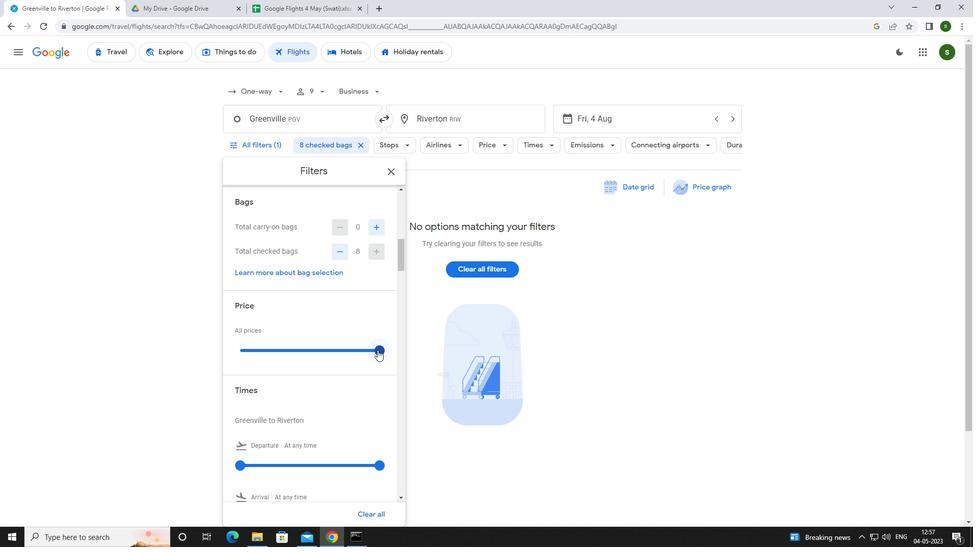 
Action: Mouse moved to (238, 412)
Screenshot: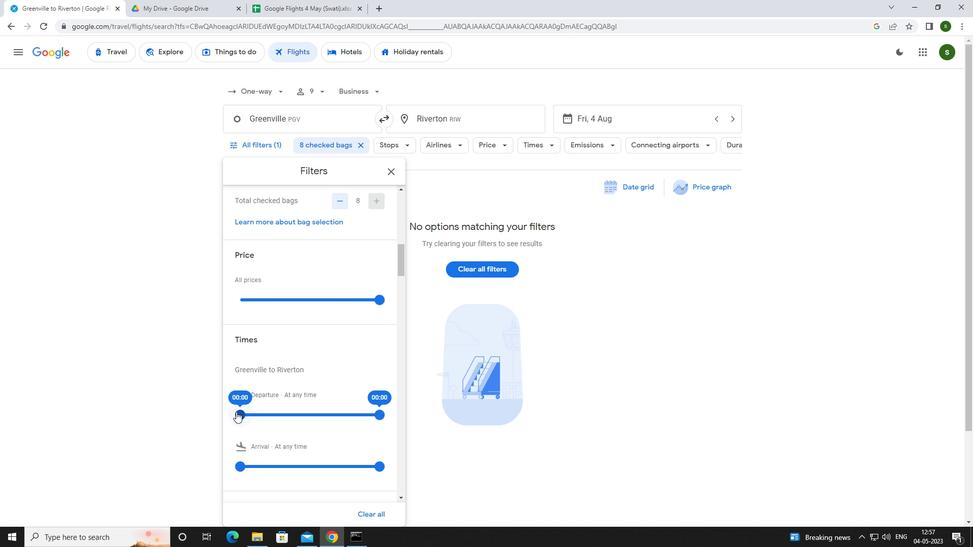 
Action: Mouse pressed left at (238, 412)
Screenshot: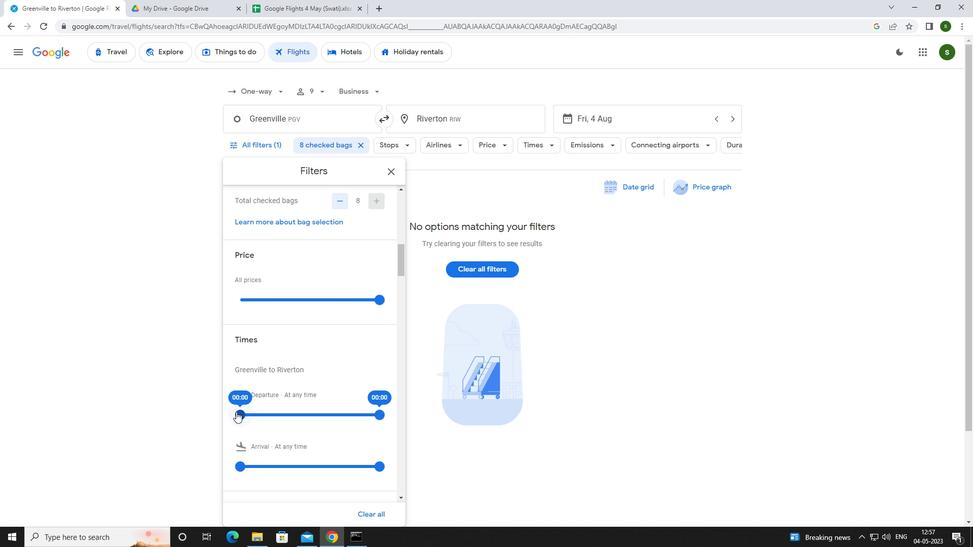 
Action: Mouse moved to (583, 331)
Screenshot: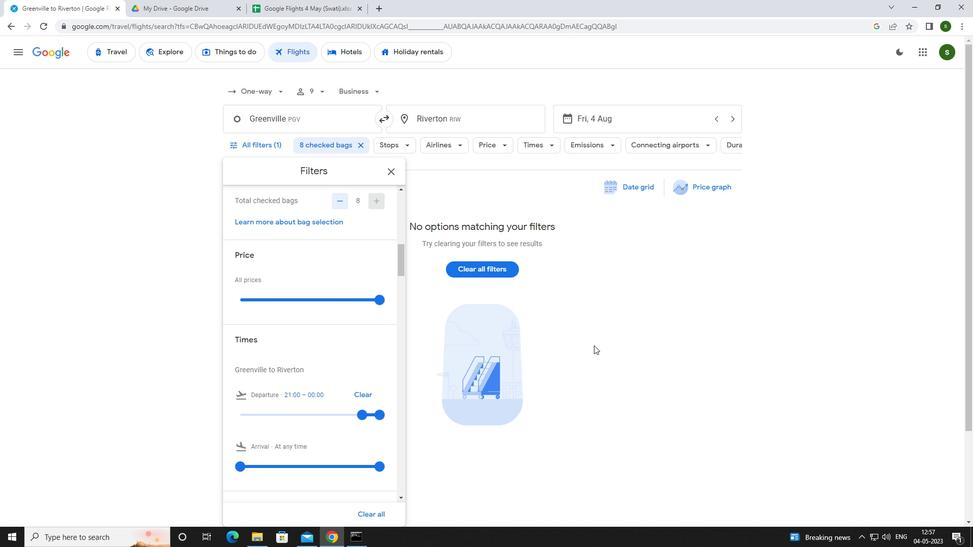
Action: Mouse pressed left at (583, 331)
Screenshot: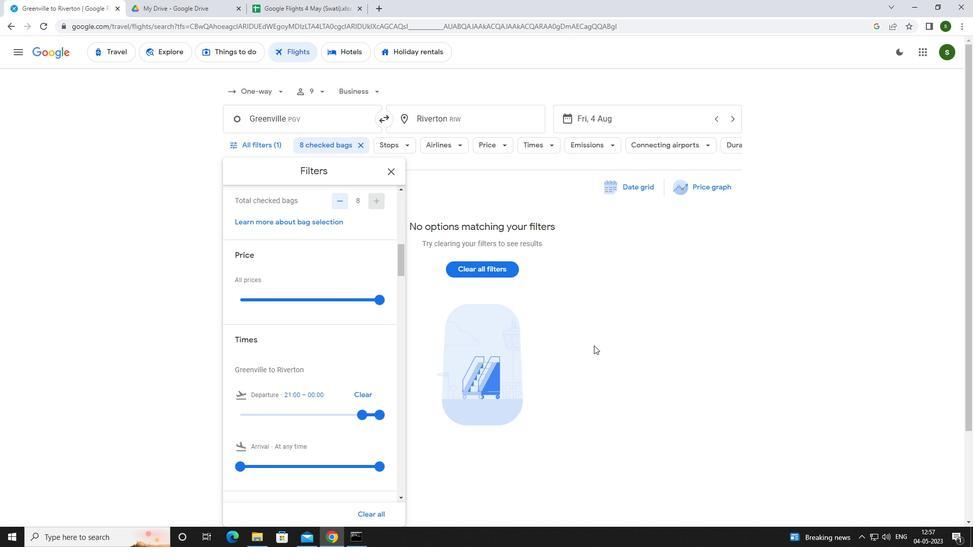 
Action: Mouse moved to (581, 330)
Screenshot: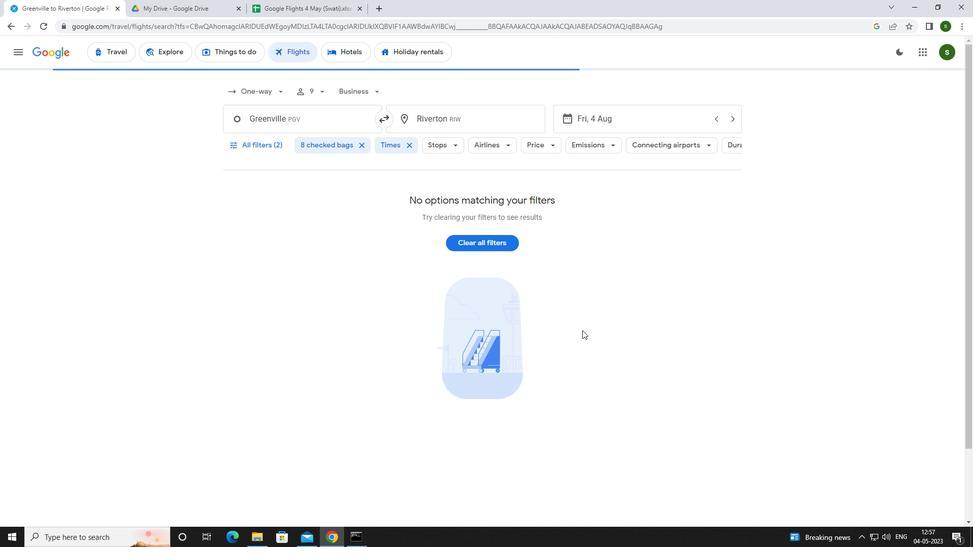 
